 Task: Create a new folder in Outlook and move a sent email into it.
Action: Mouse moved to (110, 513)
Screenshot: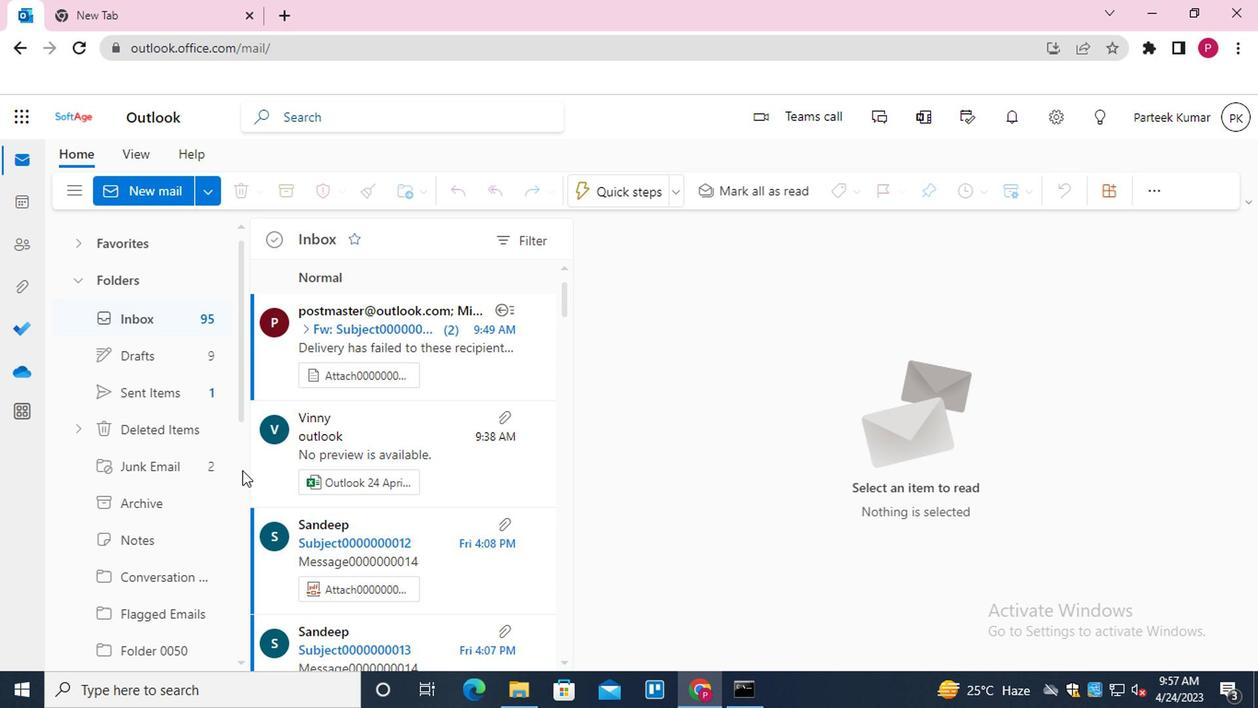 
Action: Mouse scrolled (110, 512) with delta (0, 0)
Screenshot: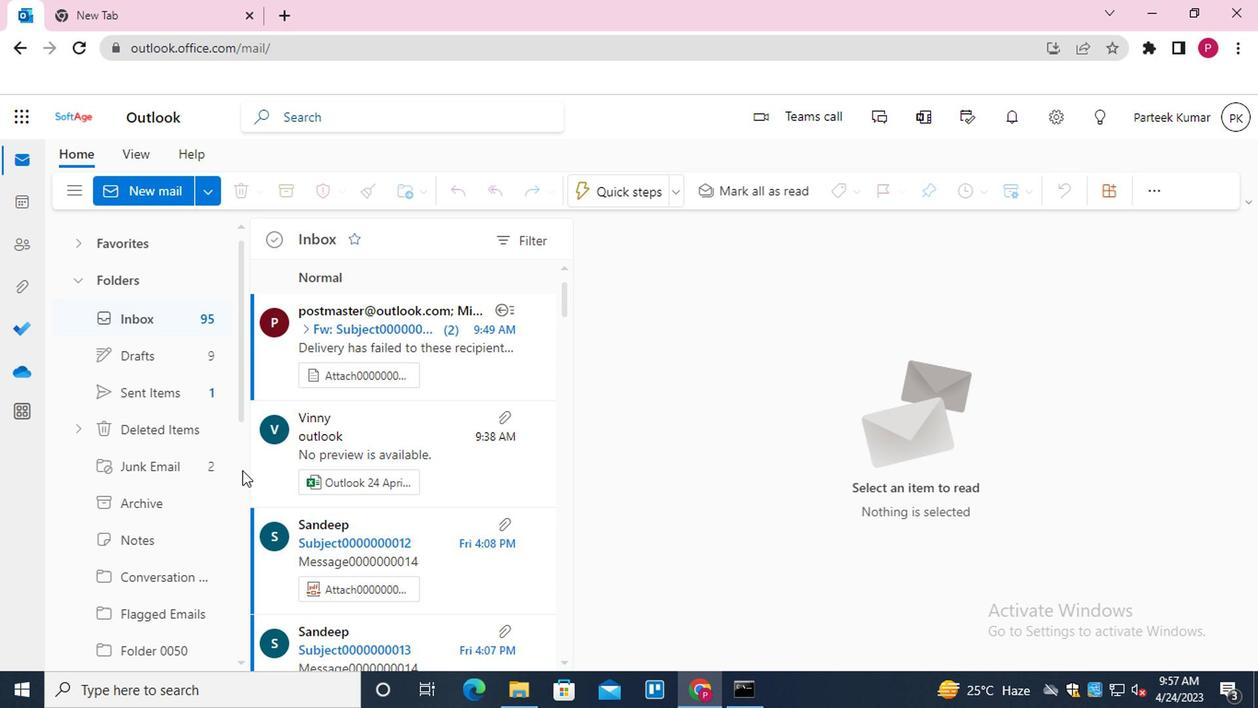
Action: Mouse moved to (125, 535)
Screenshot: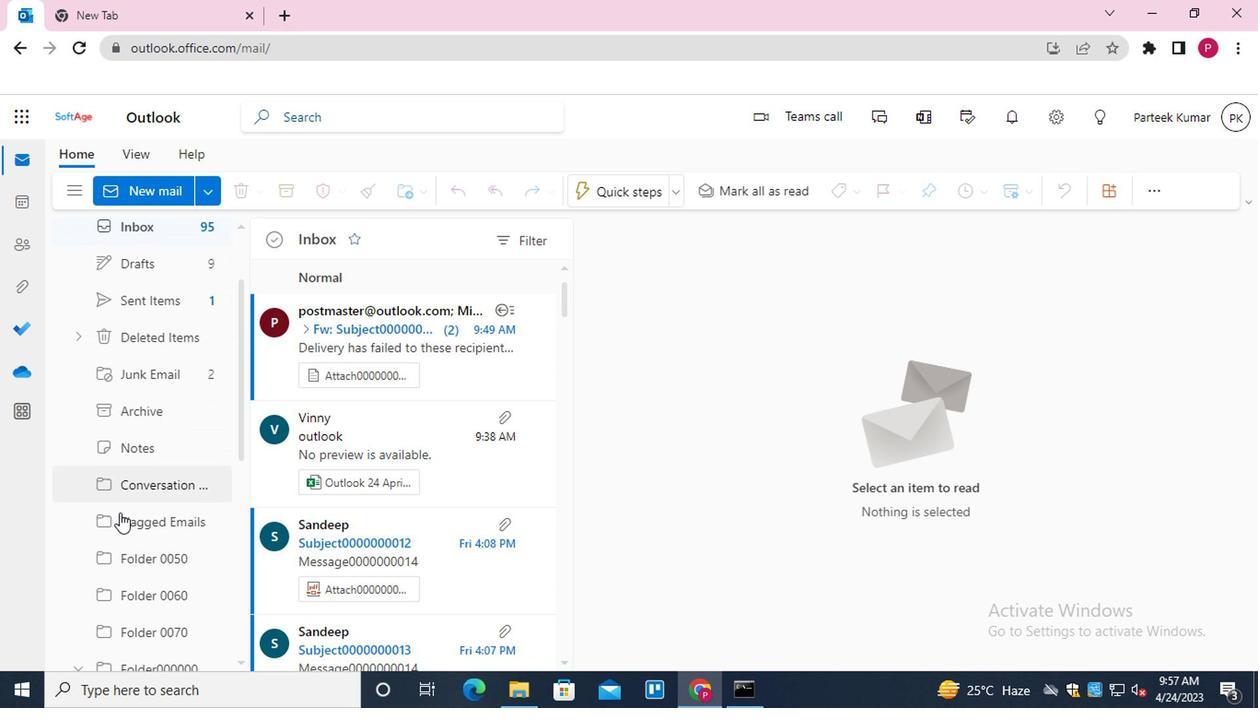 
Action: Mouse scrolled (125, 533) with delta (0, -1)
Screenshot: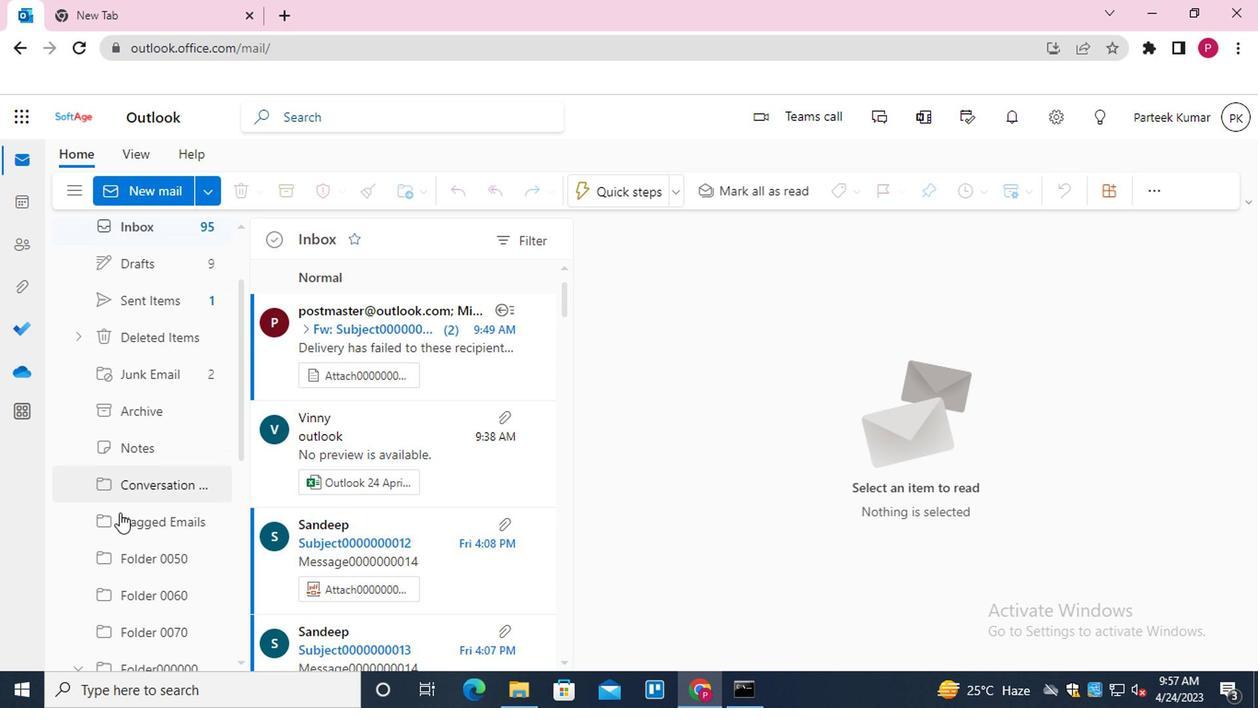 
Action: Mouse scrolled (125, 533) with delta (0, -1)
Screenshot: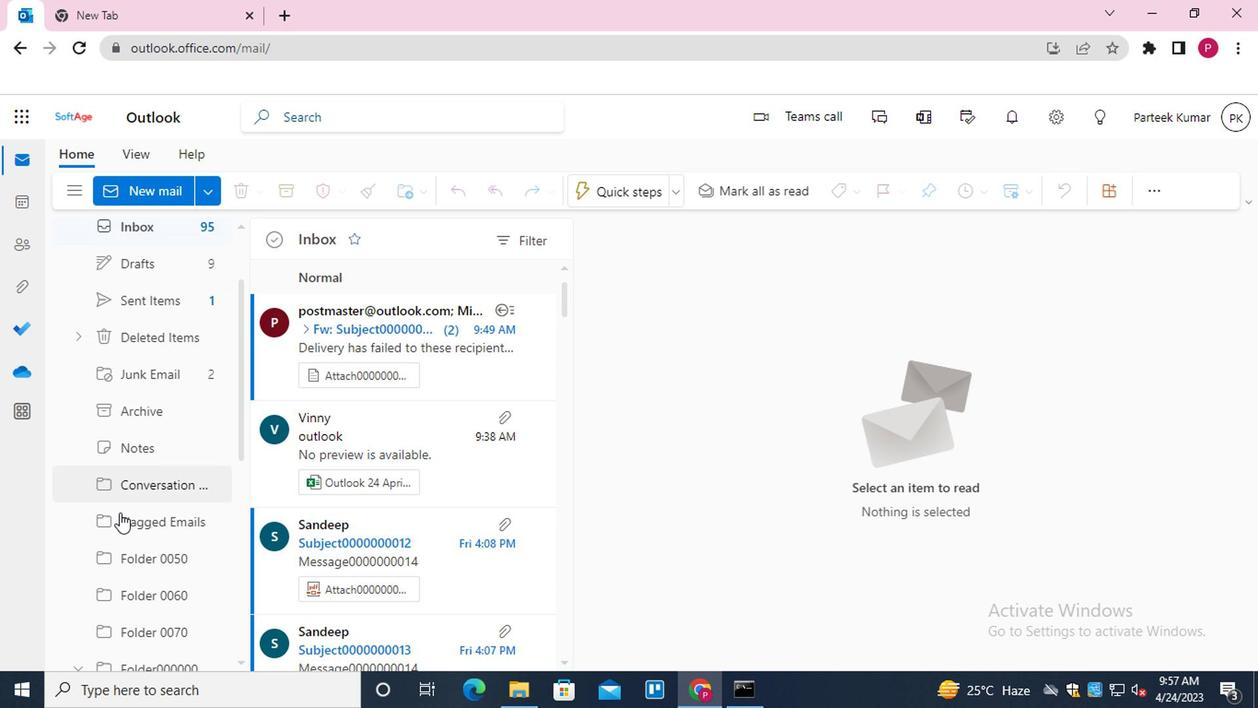
Action: Mouse scrolled (125, 533) with delta (0, -1)
Screenshot: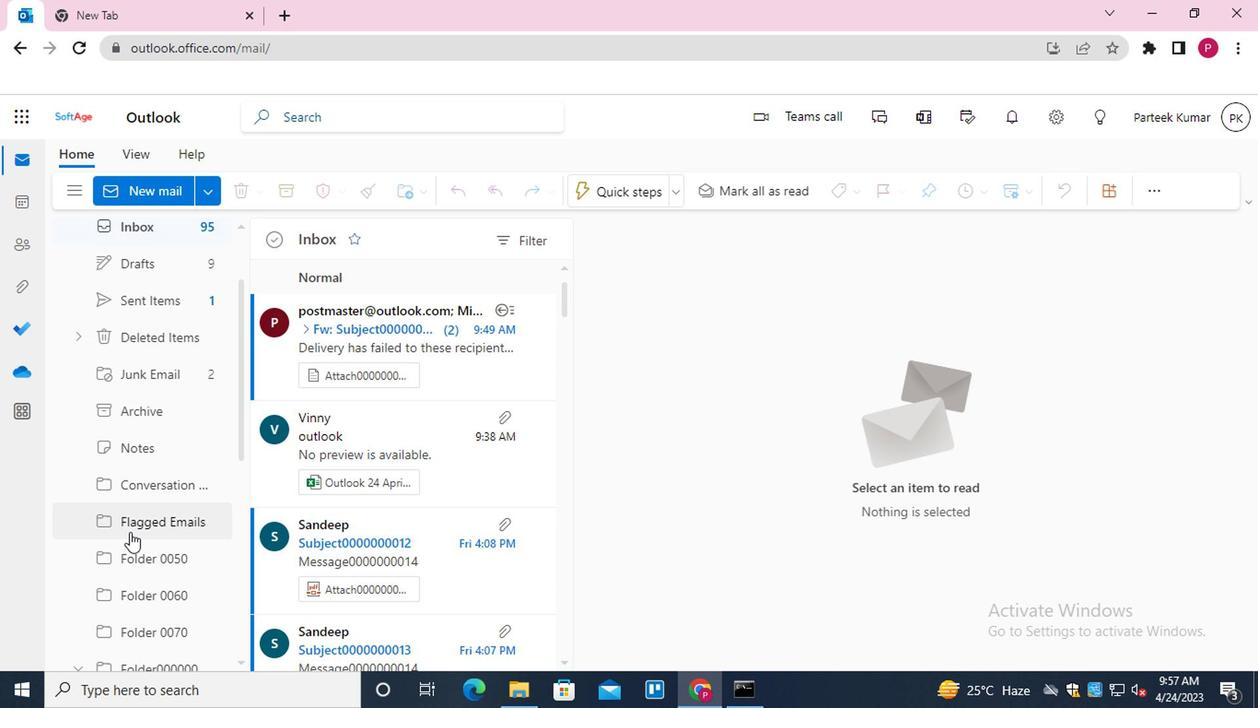 
Action: Mouse moved to (143, 544)
Screenshot: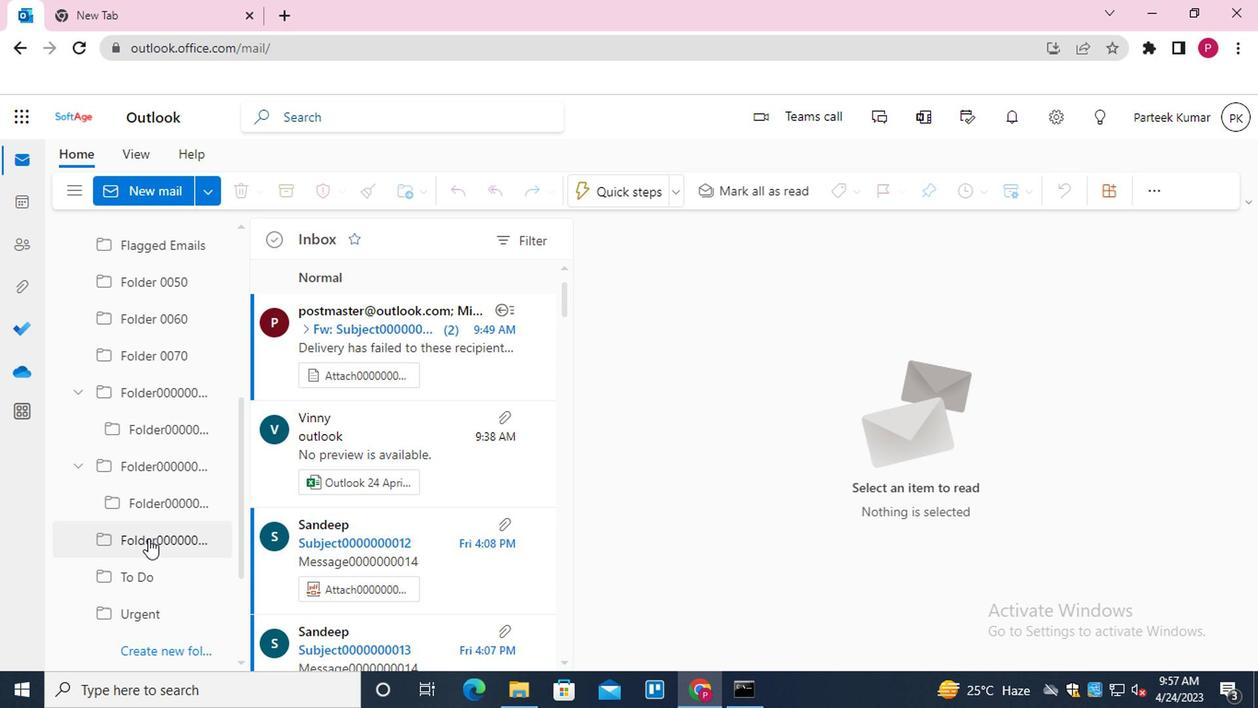 
Action: Mouse scrolled (143, 544) with delta (0, 0)
Screenshot: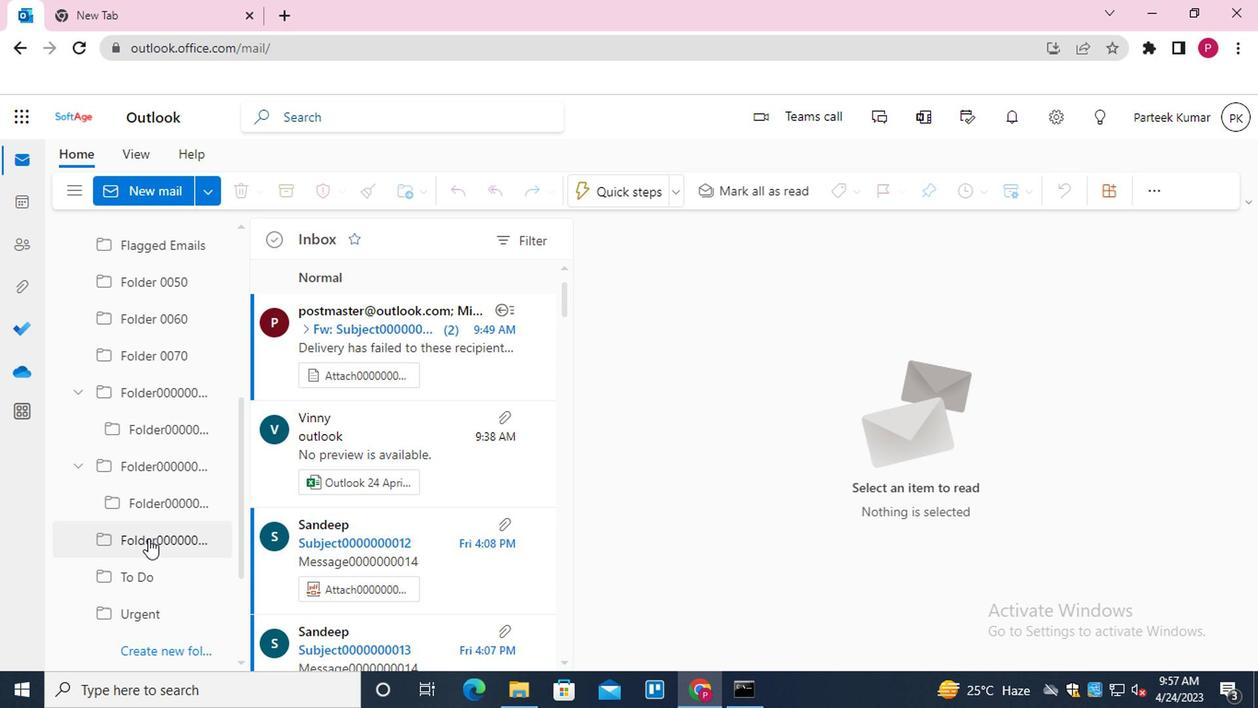 
Action: Mouse moved to (159, 454)
Screenshot: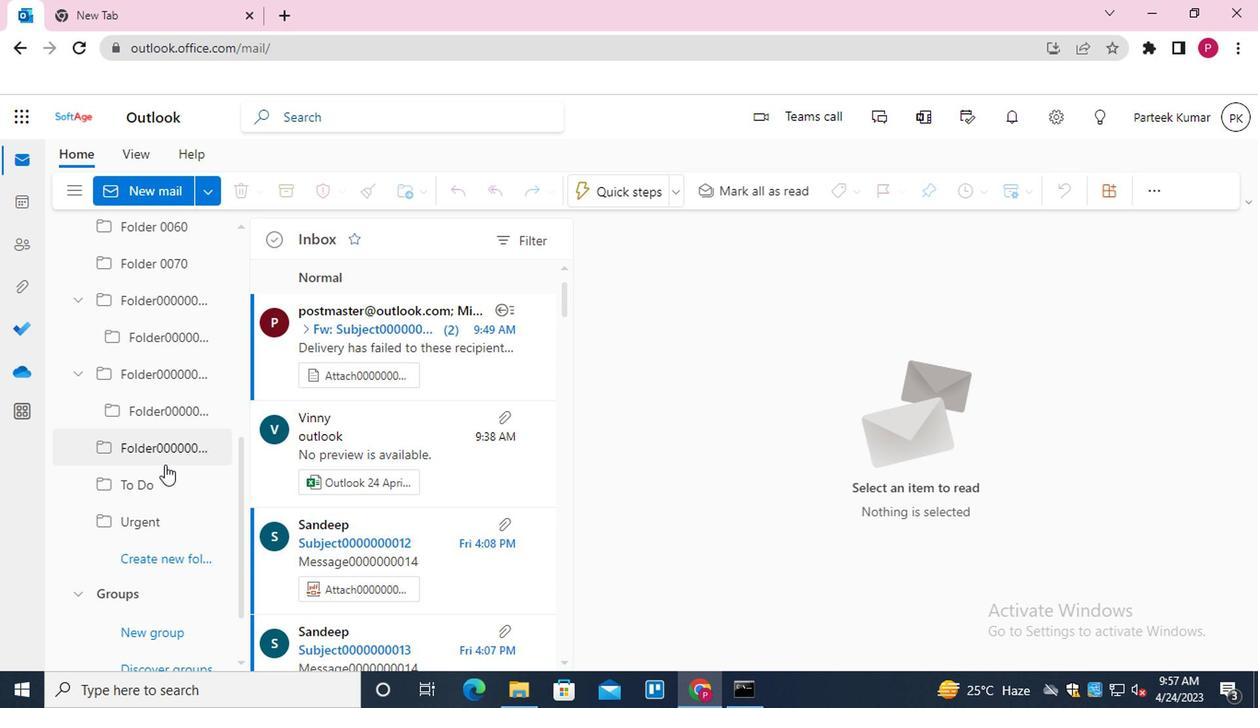 
Action: Mouse pressed right at (159, 454)
Screenshot: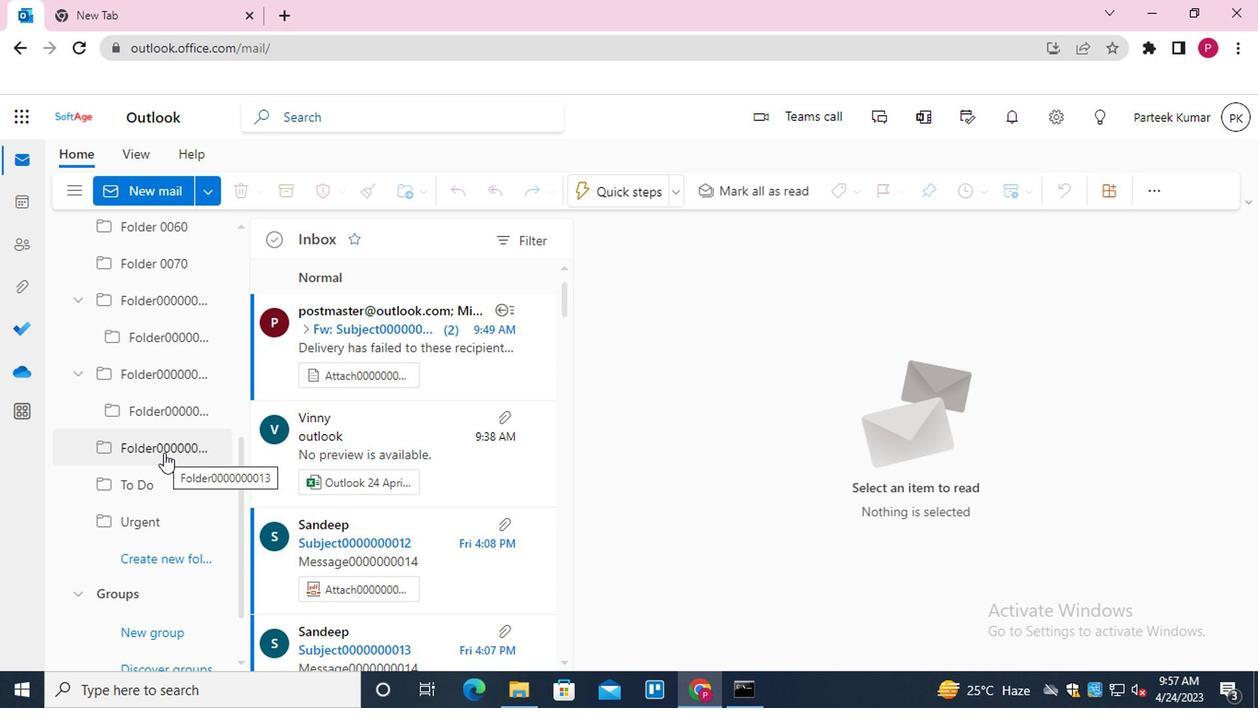 
Action: Mouse moved to (260, 138)
Screenshot: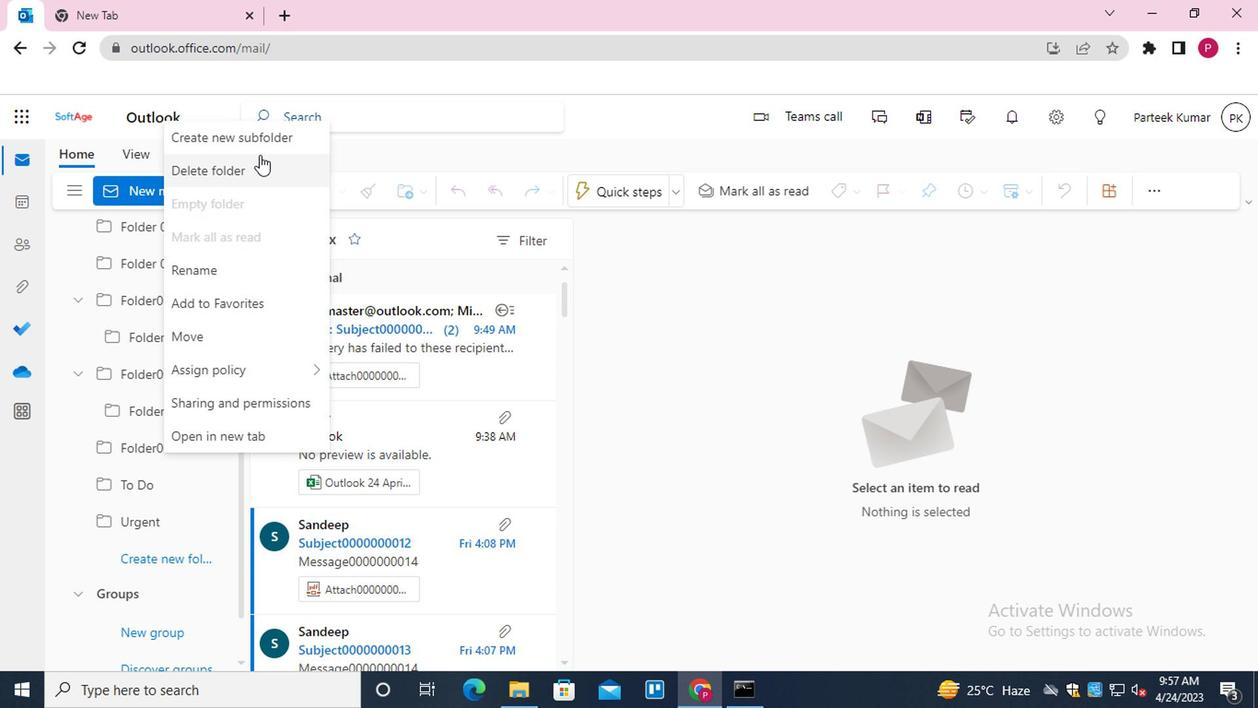 
Action: Mouse pressed left at (260, 138)
Screenshot: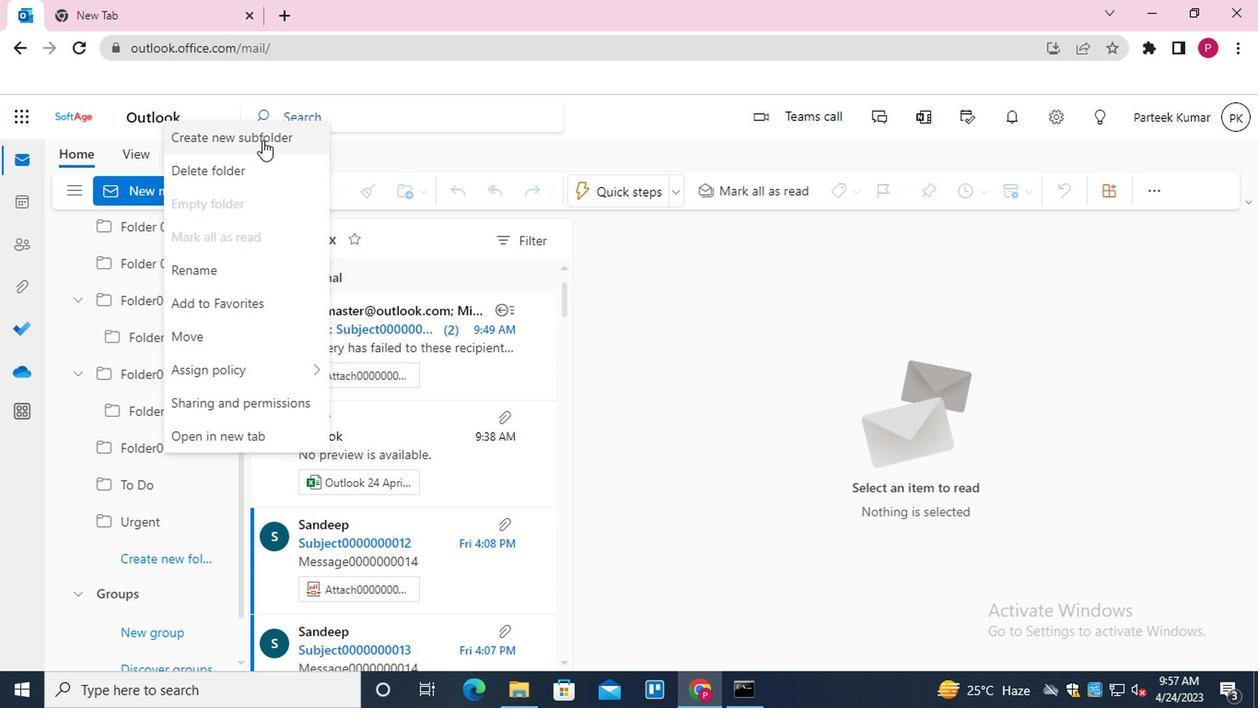 
Action: Mouse moved to (245, 337)
Screenshot: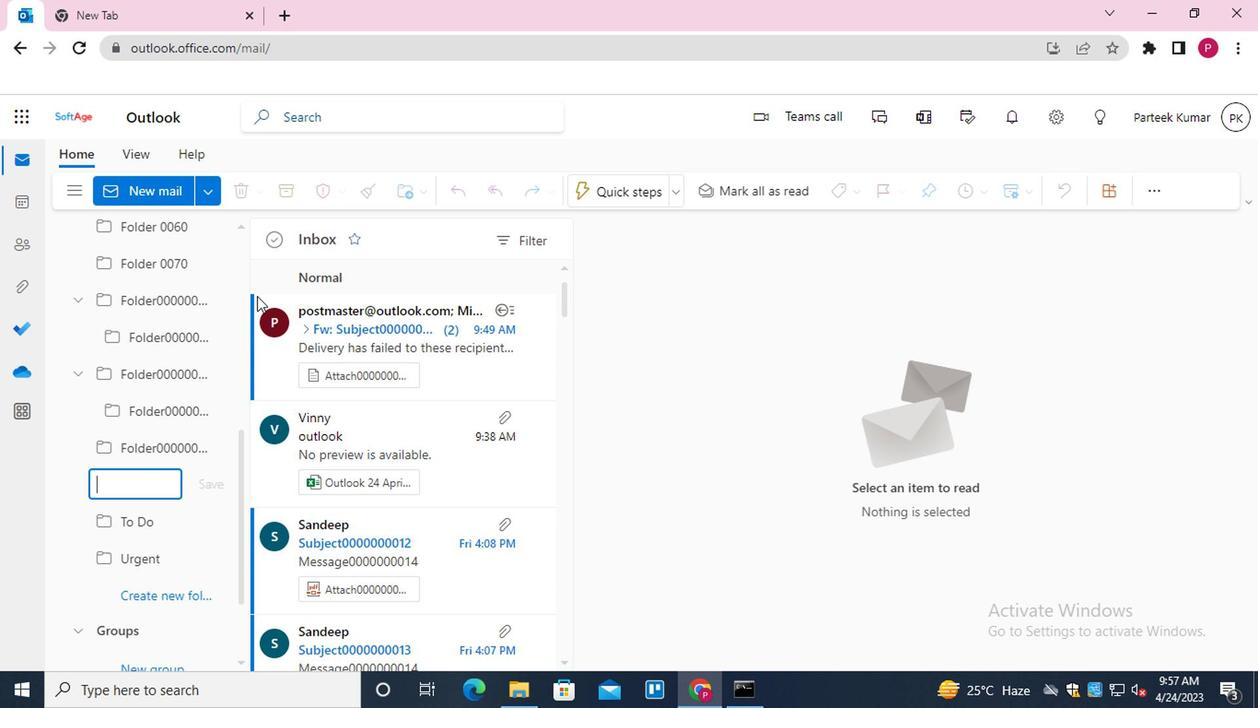 
Action: Key pressed <Key.shift><Key.shift><Key.shift><Key.shift><Key.shift><Key.shift><Key.shift>FOLDER0000000016
Screenshot: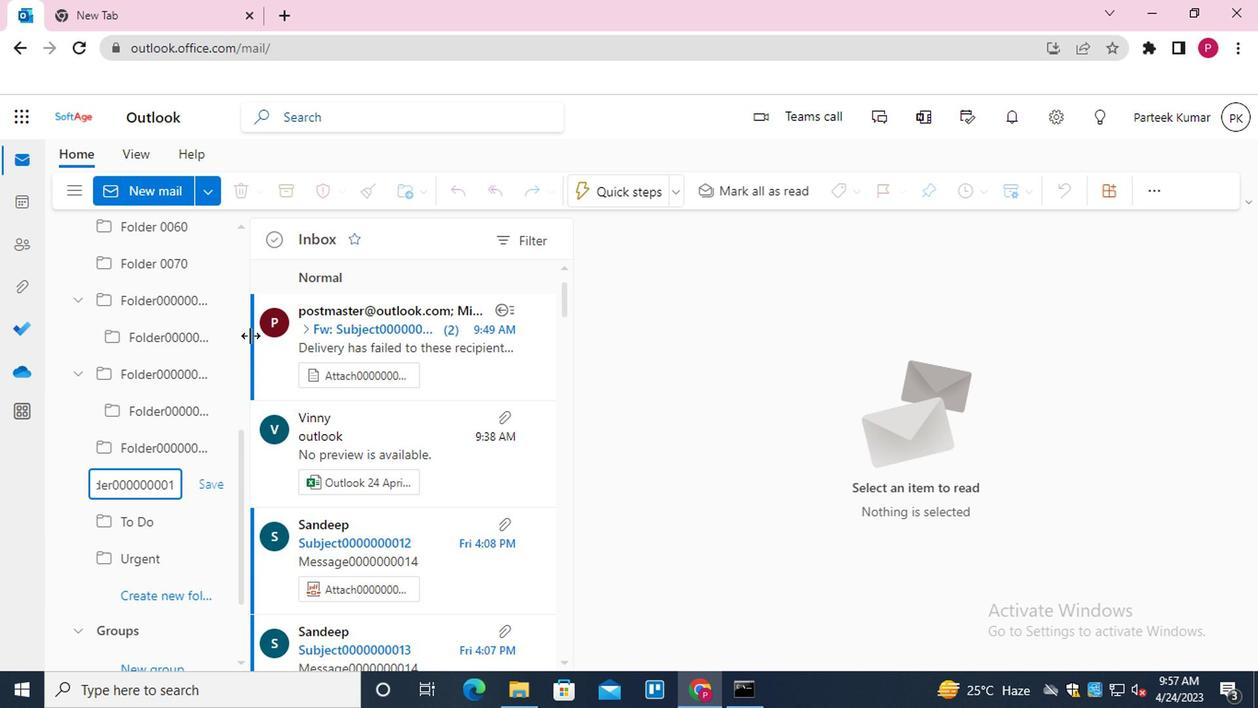 
Action: Mouse moved to (198, 481)
Screenshot: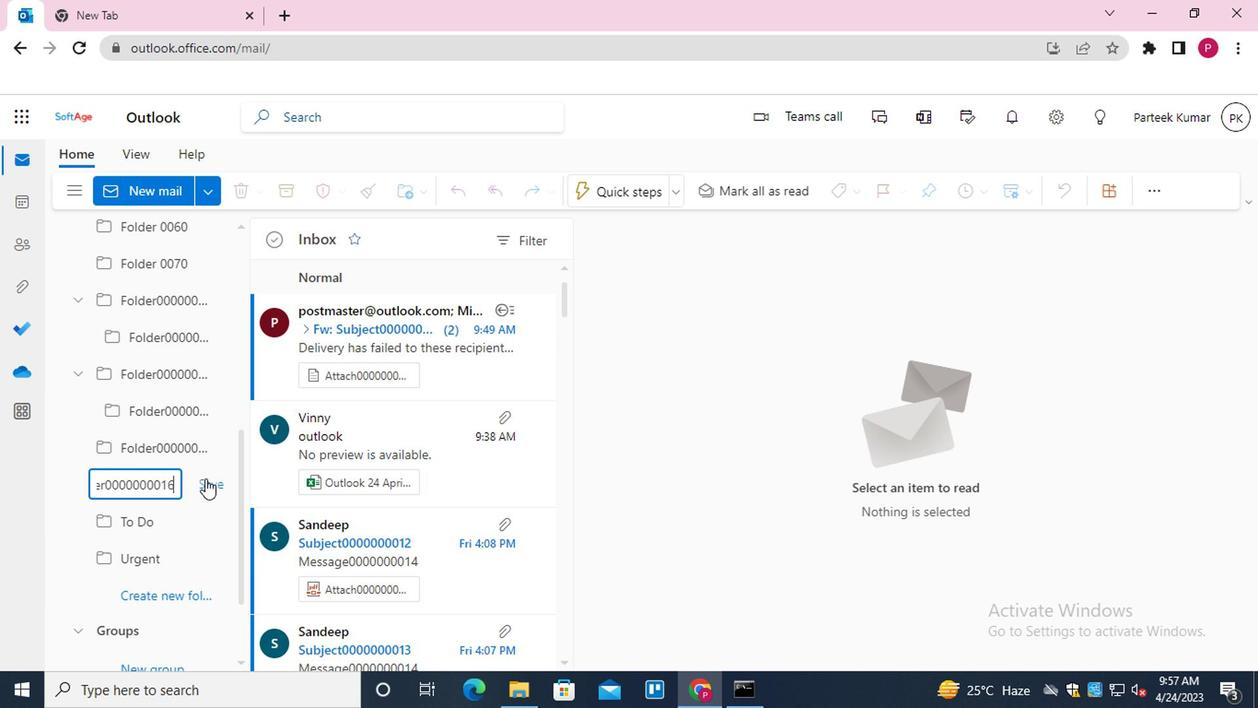 
Action: Mouse pressed left at (198, 481)
Screenshot: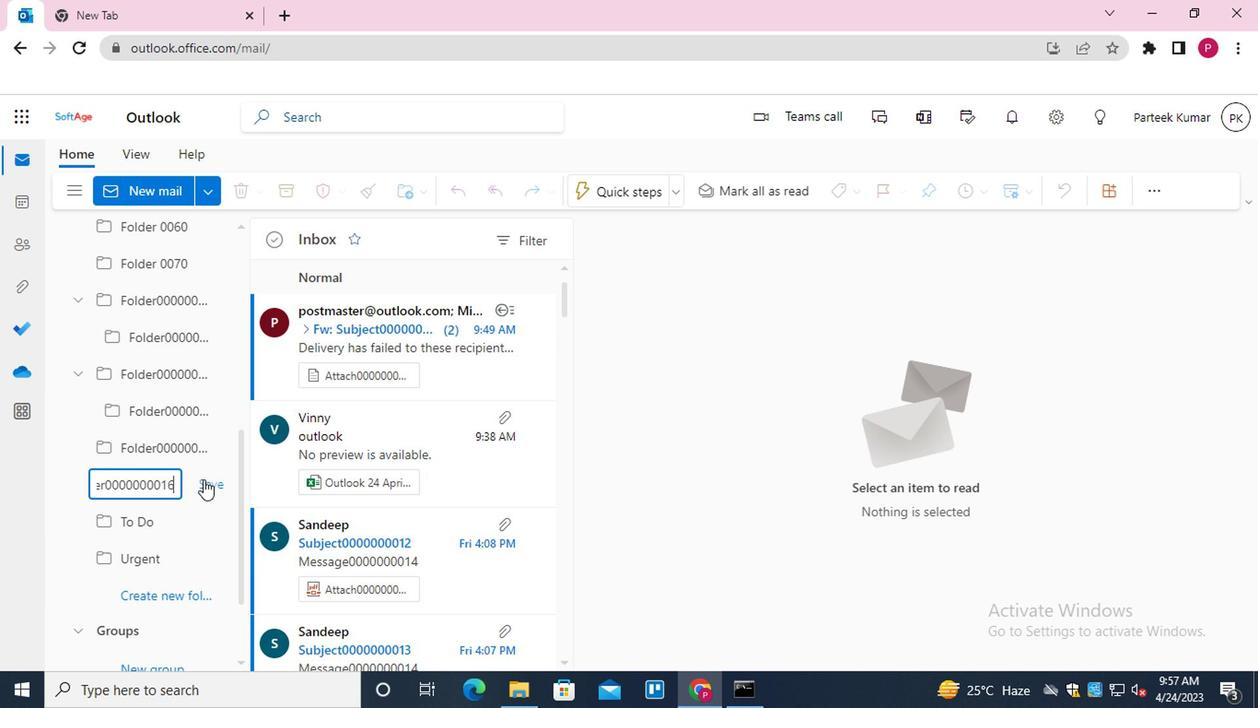 
Action: Mouse moved to (169, 399)
Screenshot: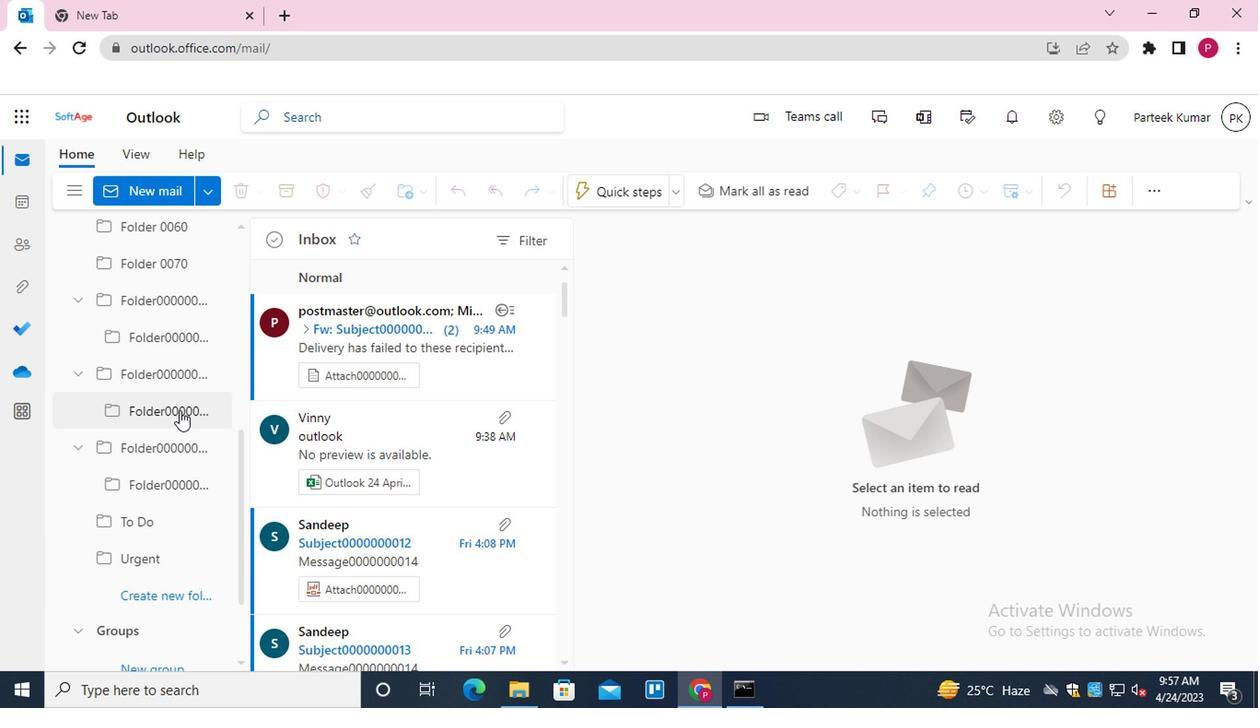 
Action: Mouse scrolled (169, 399) with delta (0, 0)
Screenshot: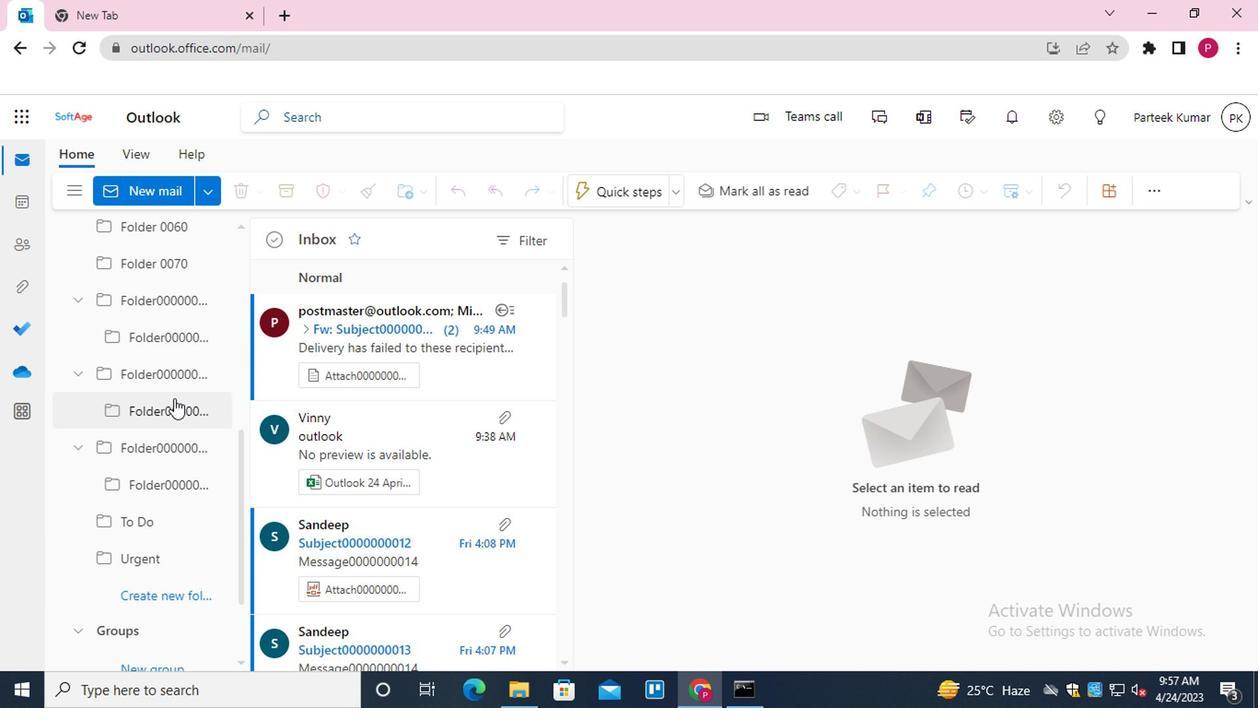 
Action: Mouse scrolled (169, 399) with delta (0, 0)
Screenshot: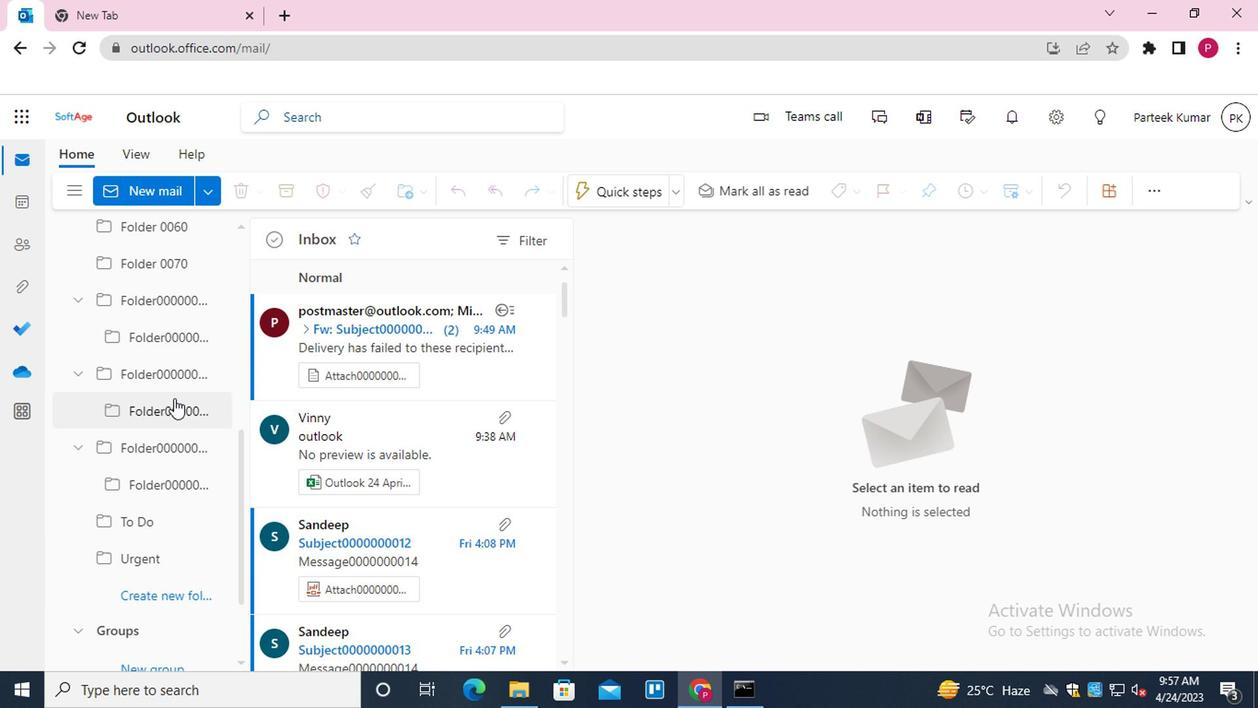 
Action: Mouse scrolled (169, 399) with delta (0, 0)
Screenshot: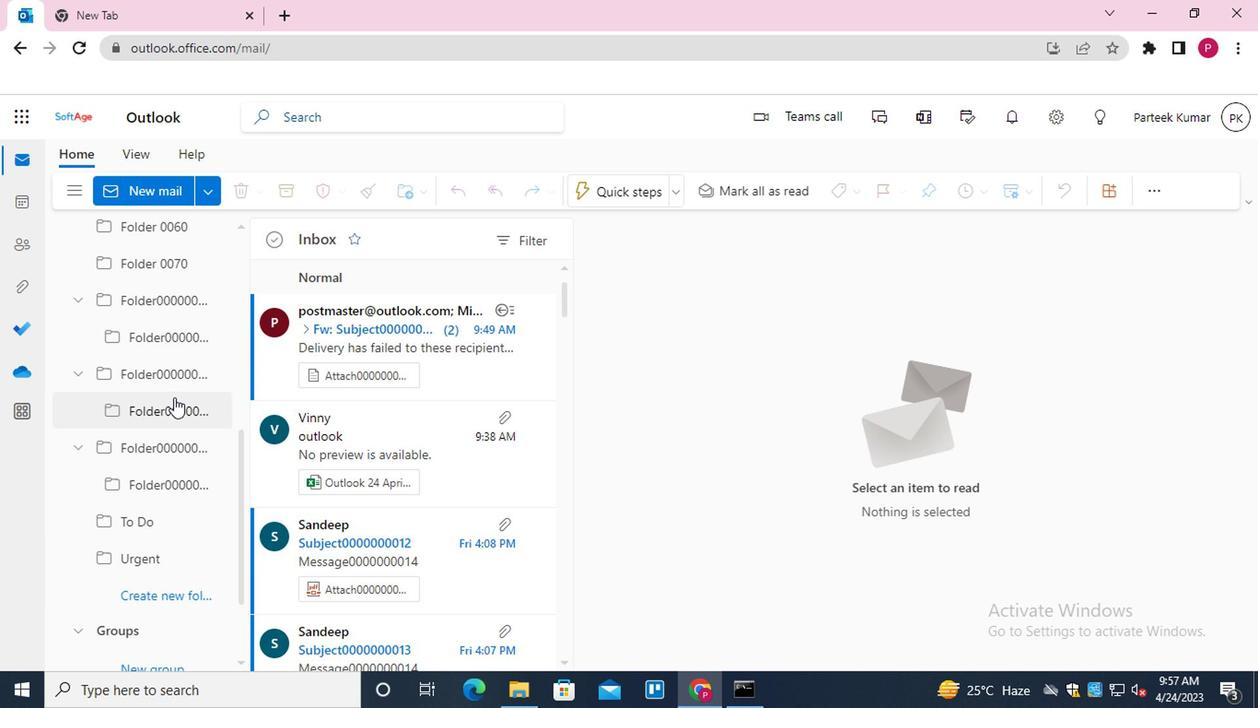 
Action: Mouse scrolled (169, 399) with delta (0, 0)
Screenshot: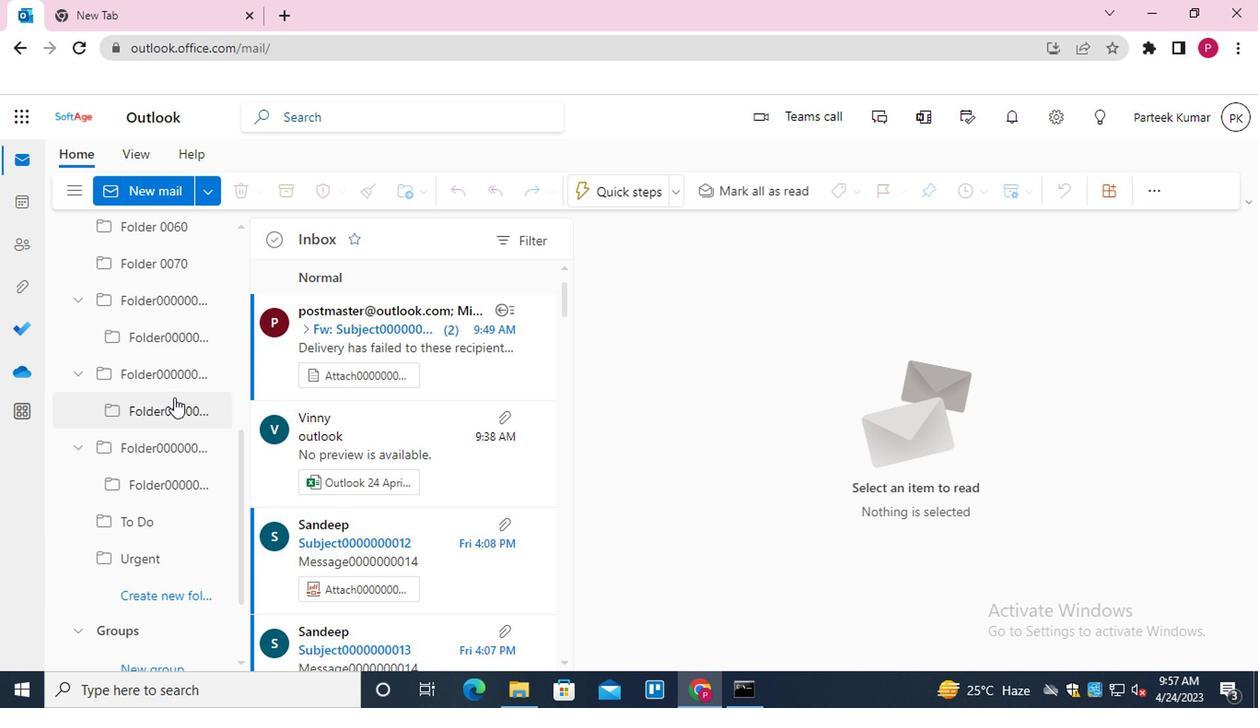 
Action: Mouse scrolled (169, 399) with delta (0, 0)
Screenshot: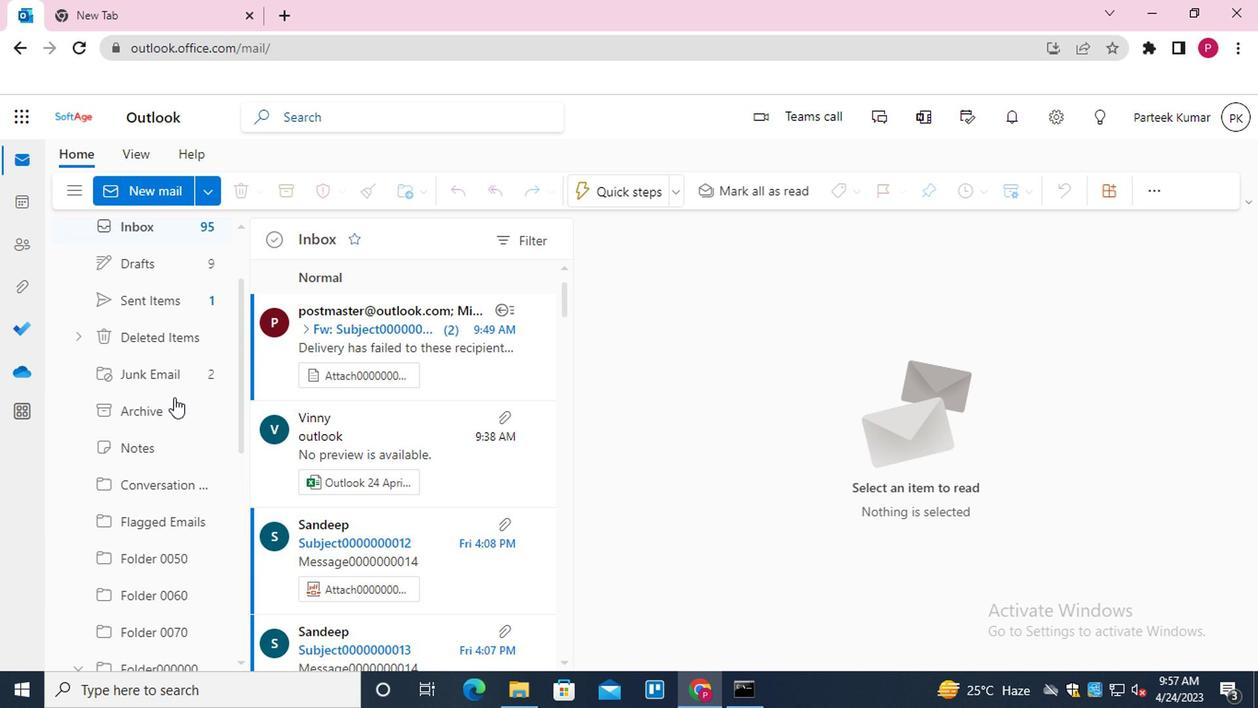 
Action: Mouse scrolled (169, 399) with delta (0, 0)
Screenshot: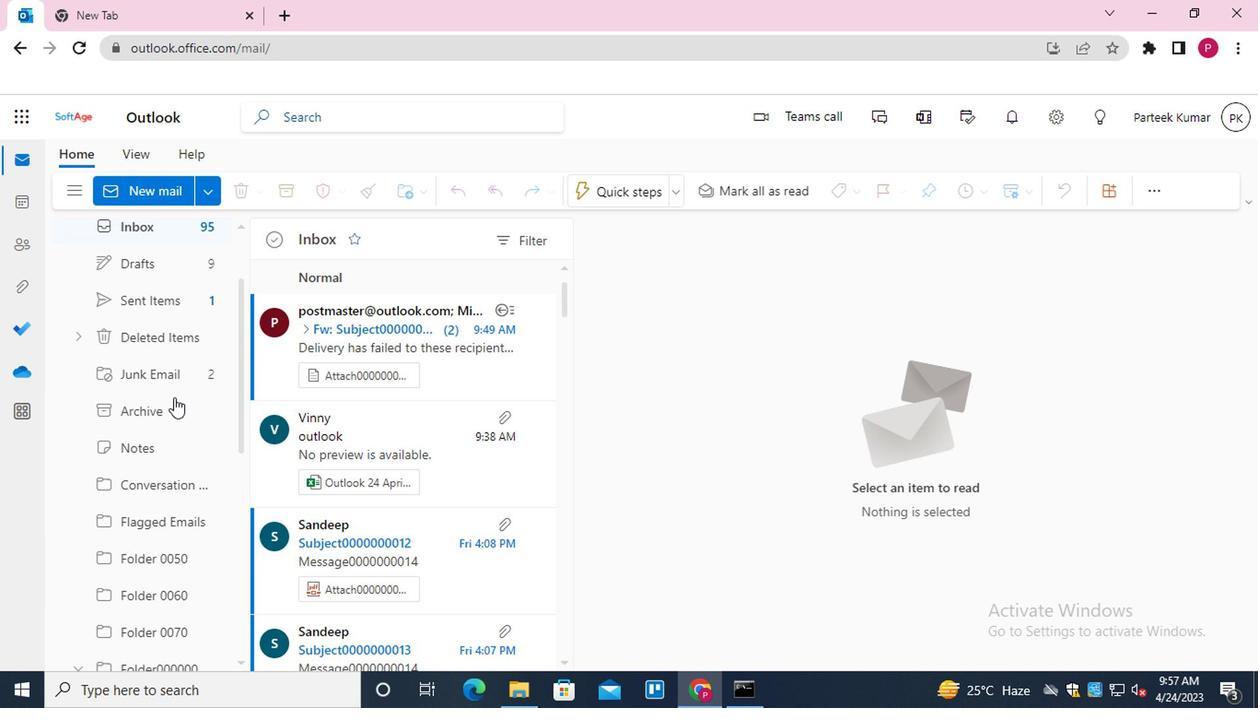 
Action: Mouse scrolled (169, 399) with delta (0, 0)
Screenshot: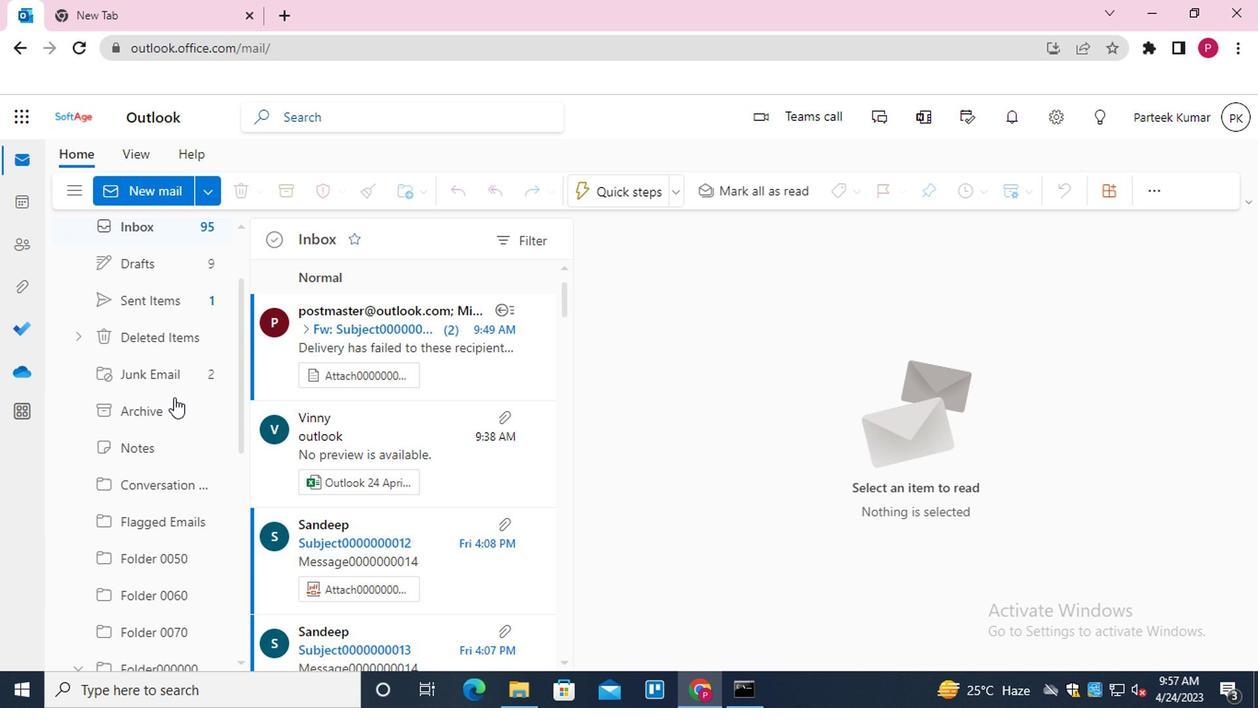 
Action: Mouse moved to (149, 325)
Screenshot: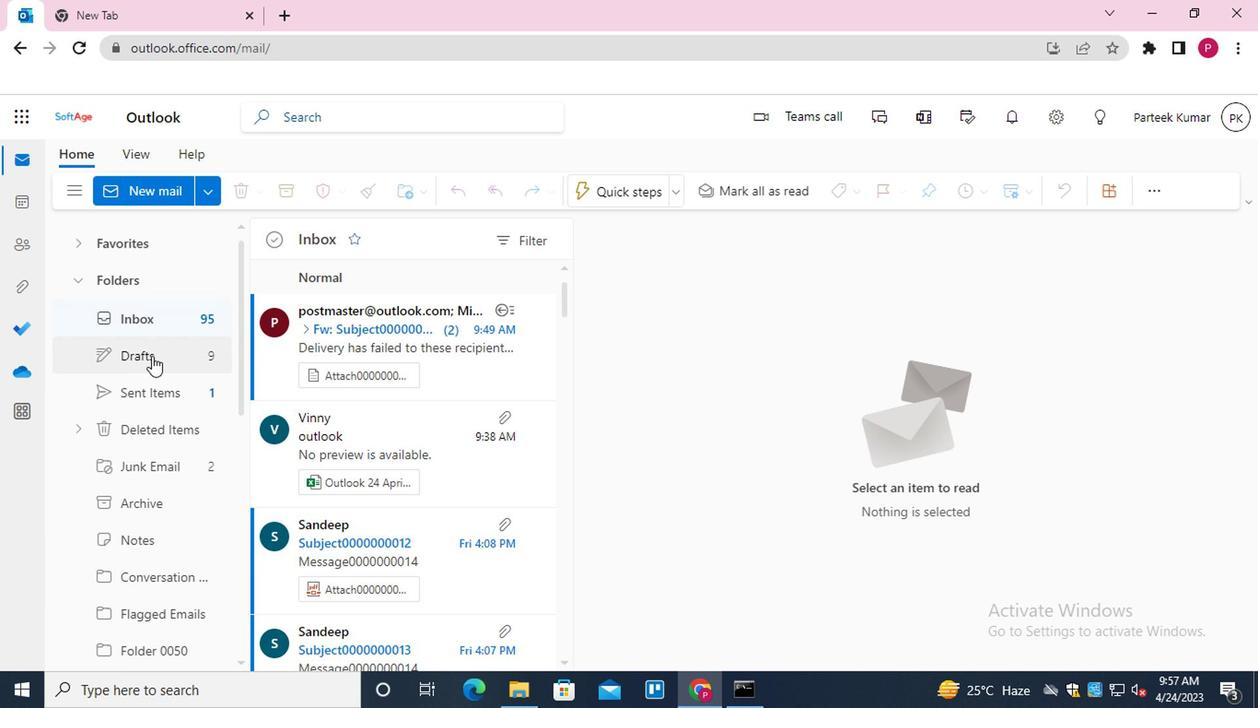 
Action: Mouse pressed right at (149, 325)
Screenshot: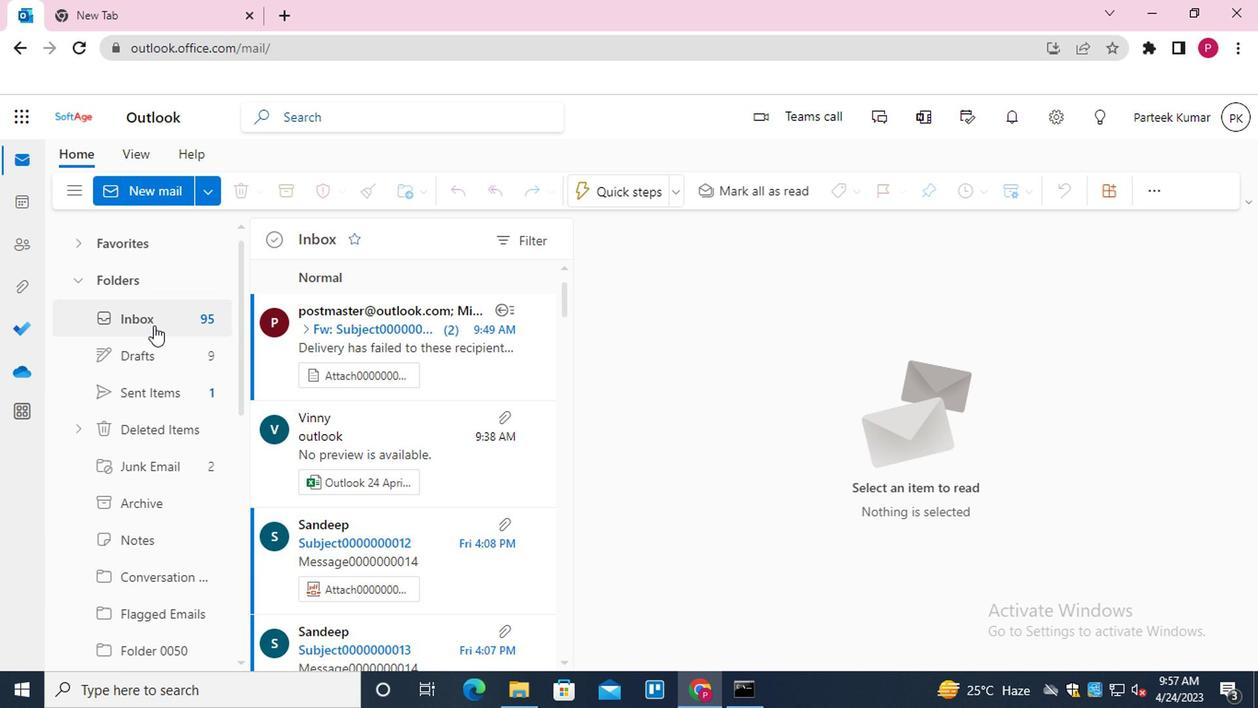 
Action: Mouse moved to (210, 344)
Screenshot: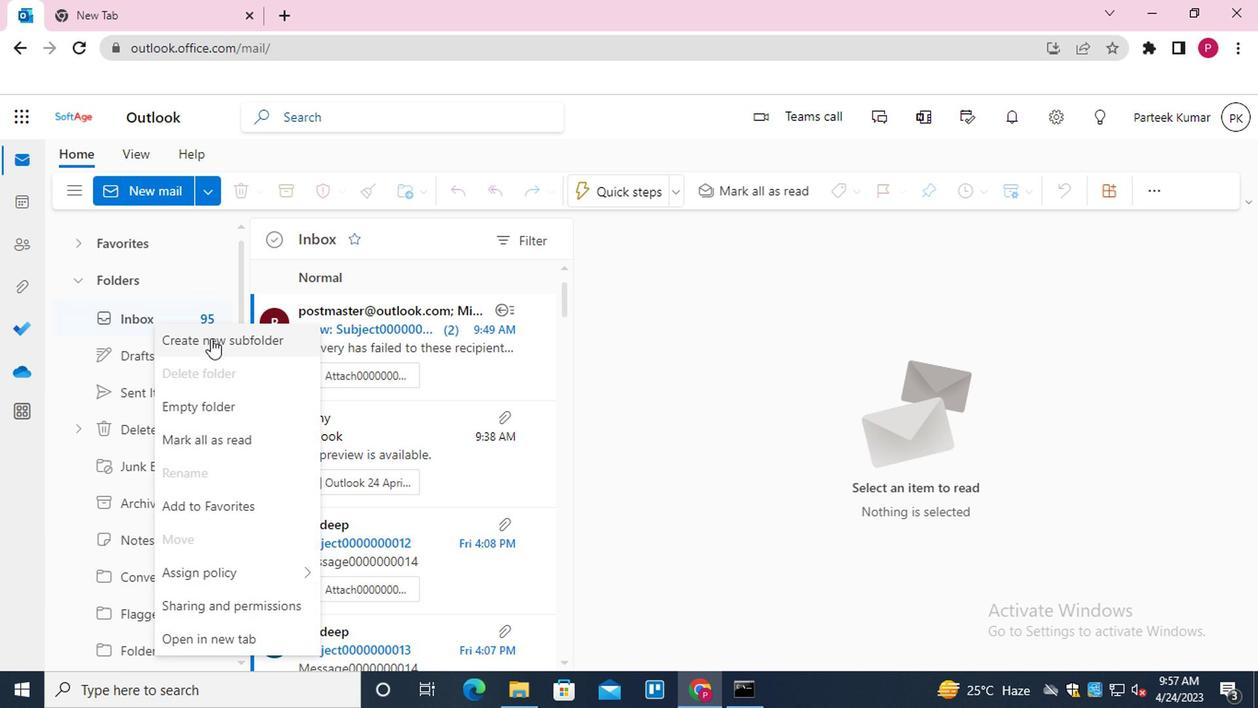 
Action: Mouse pressed left at (210, 344)
Screenshot: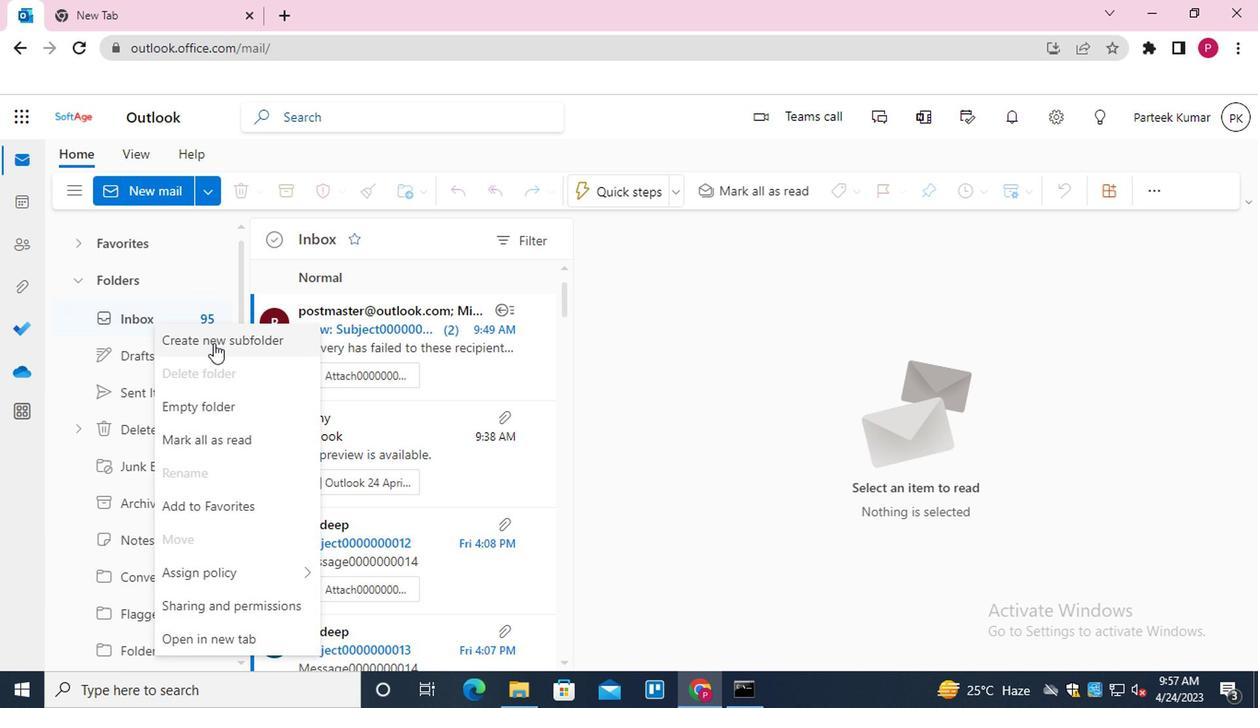
Action: Key pressed <Key.shift><Key.shift><Key.shift><Key.shift><Key.shift>FOLDER0000000017
Screenshot: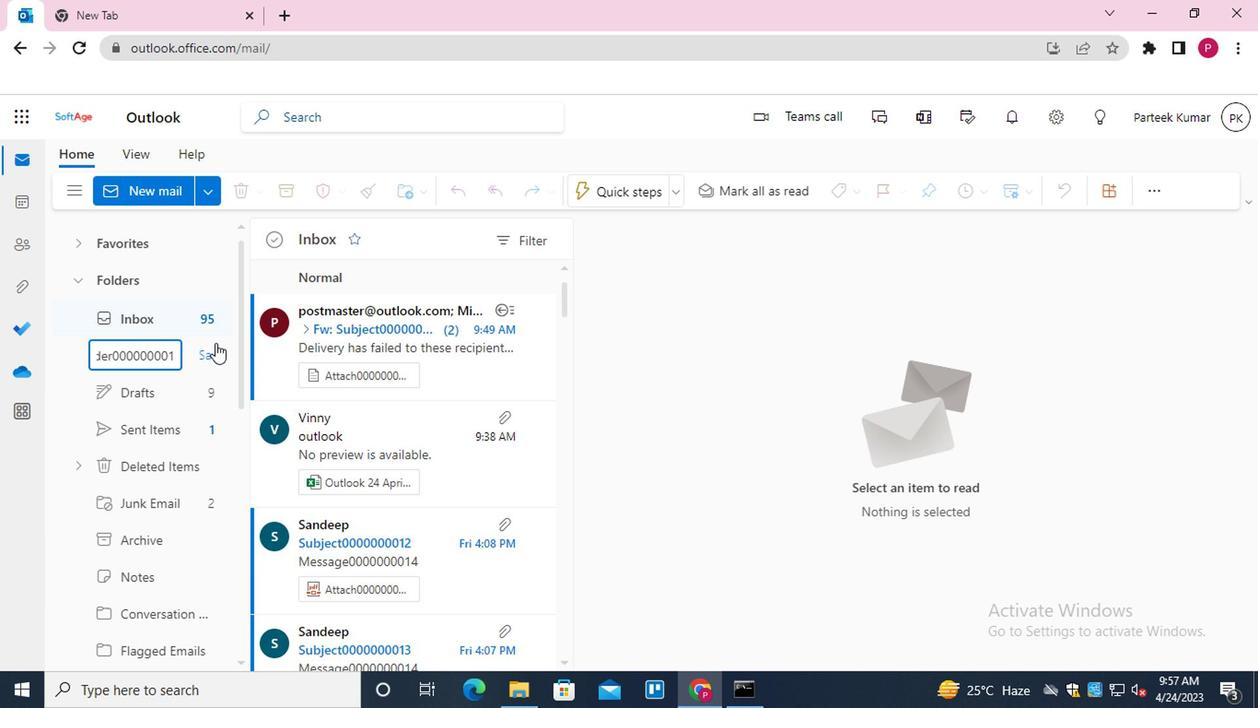 
Action: Mouse moved to (201, 359)
Screenshot: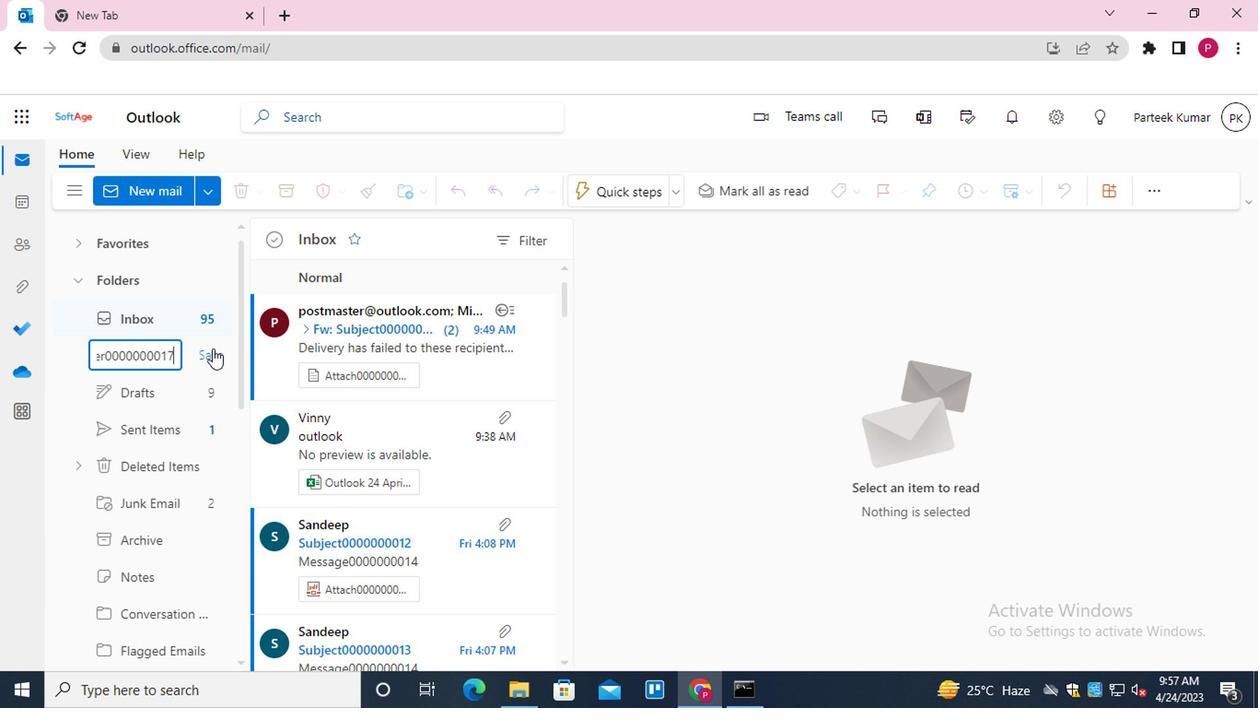 
Action: Mouse pressed left at (201, 359)
Screenshot: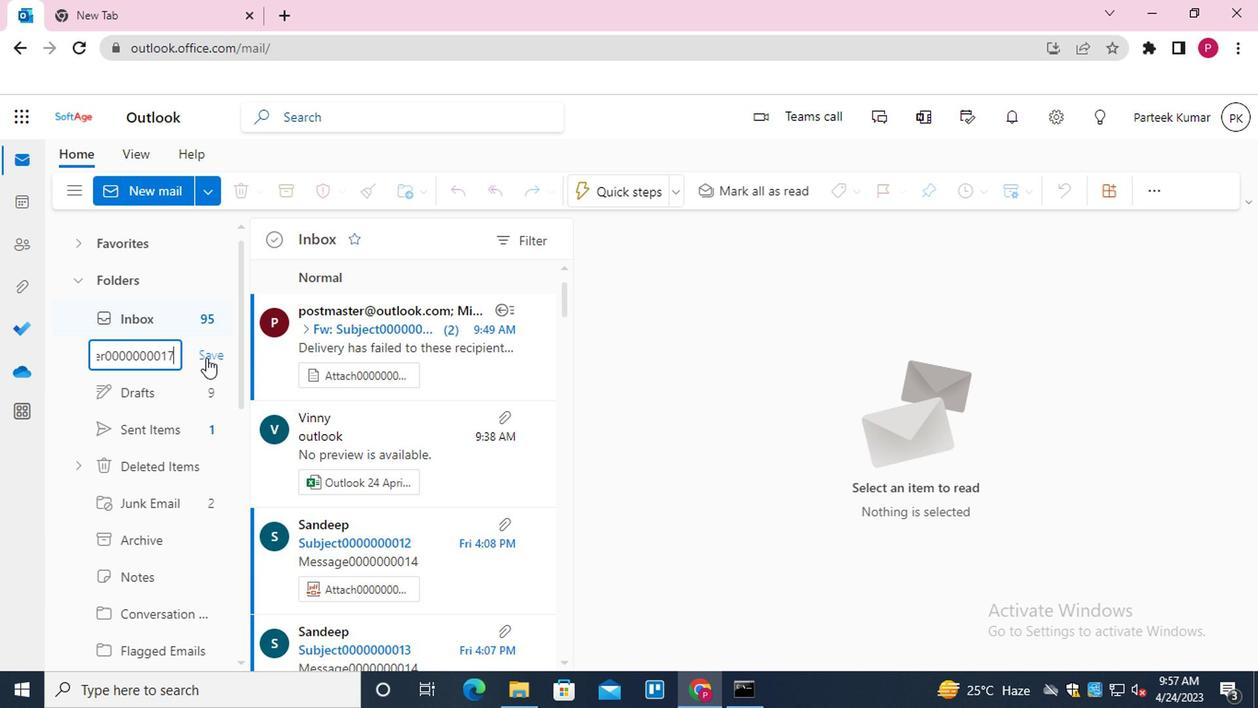 
Action: Mouse moved to (153, 435)
Screenshot: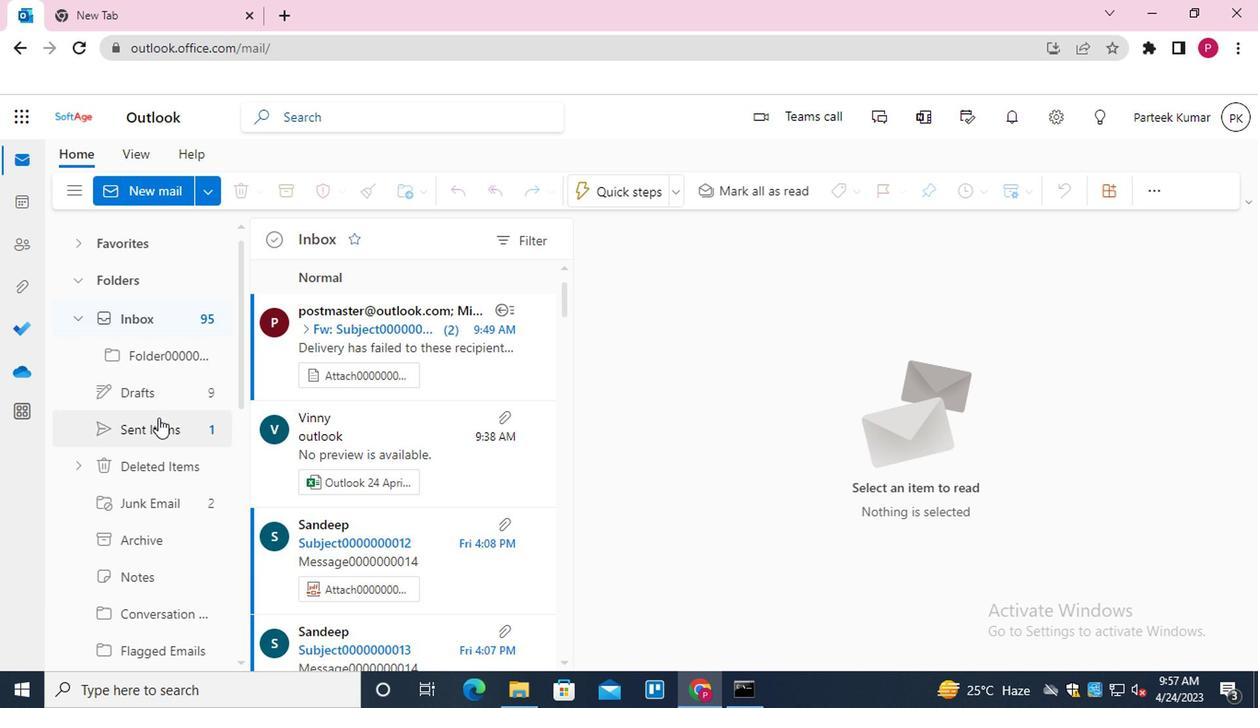 
Action: Mouse pressed right at (153, 435)
Screenshot: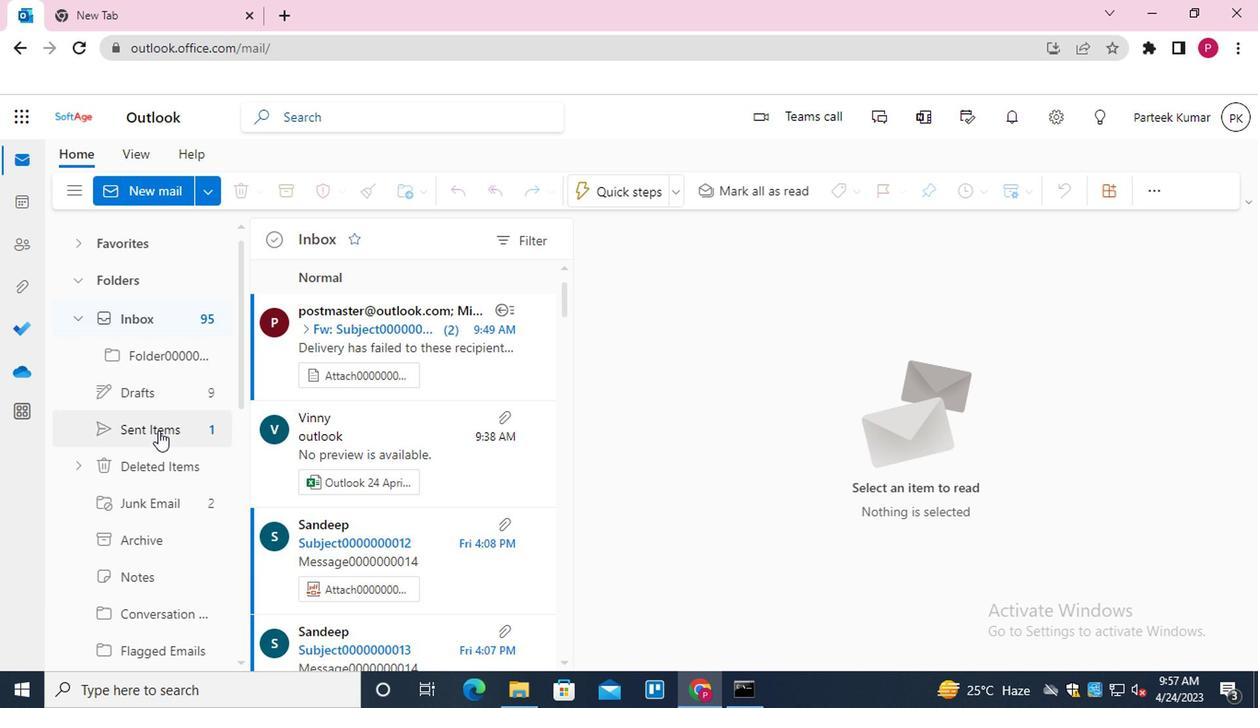 
Action: Mouse moved to (204, 345)
Screenshot: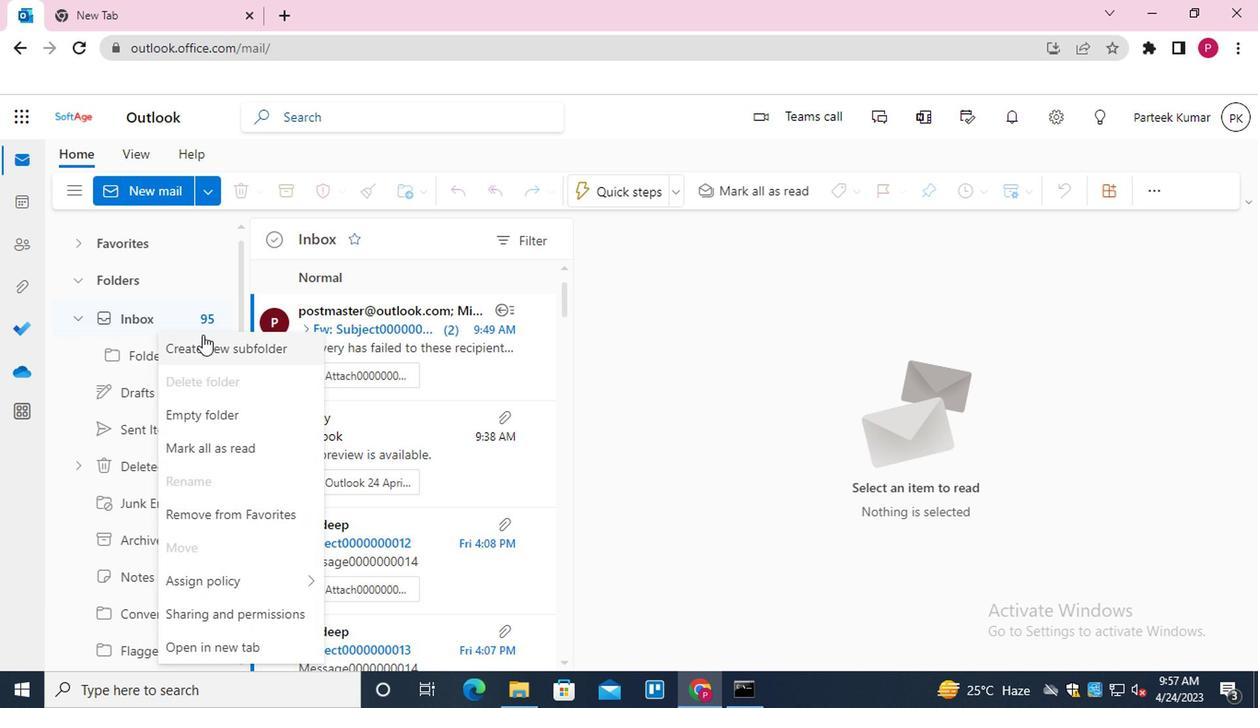
Action: Mouse pressed left at (204, 345)
Screenshot: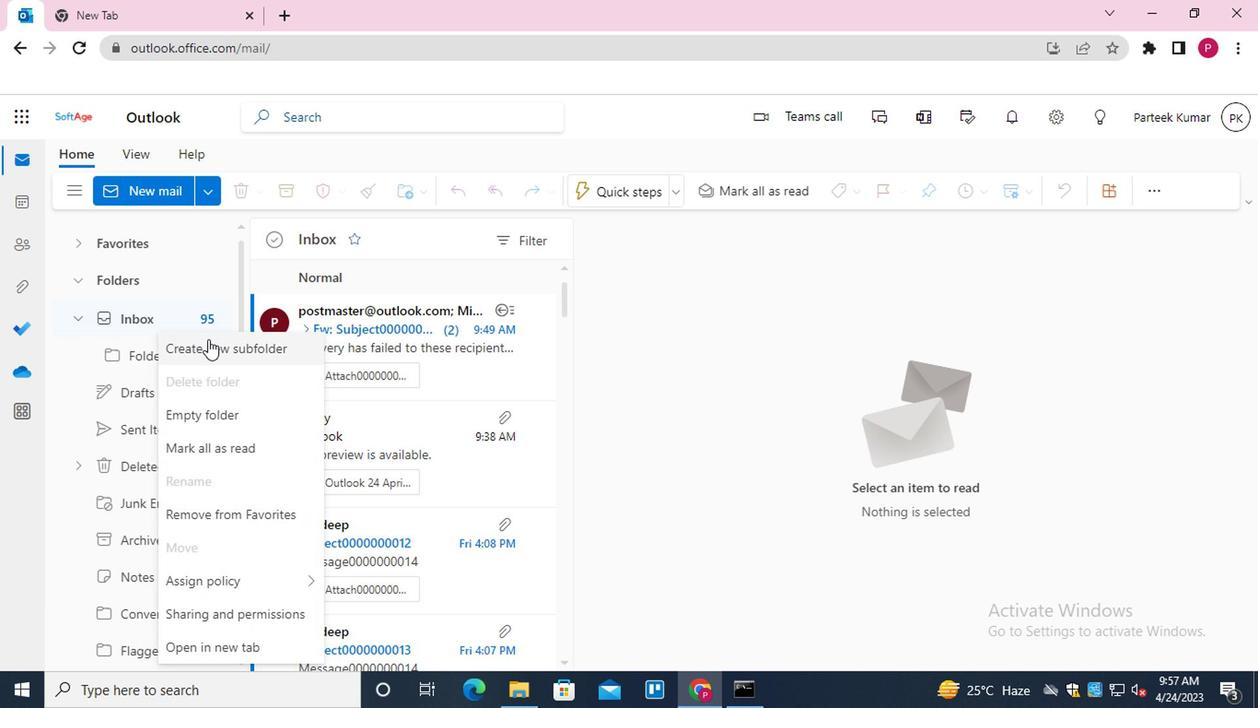 
Action: Key pressed <Key.shift>FOLDER0000000018
Screenshot: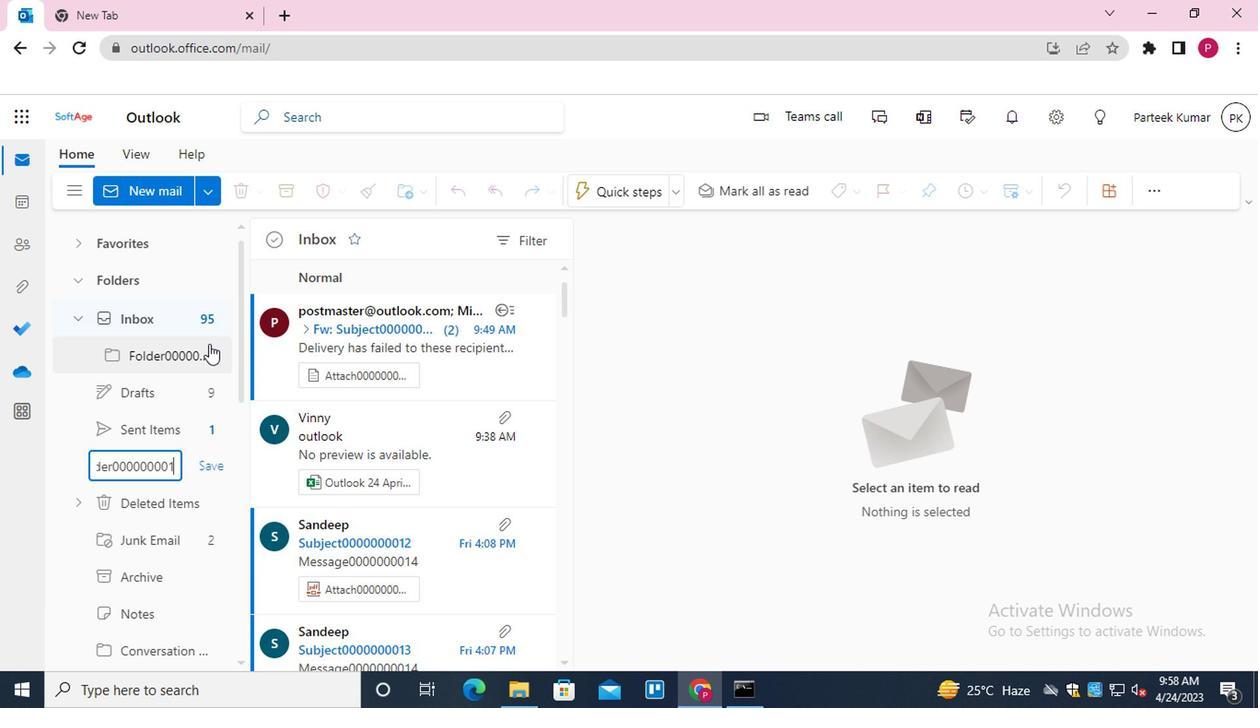 
Action: Mouse moved to (202, 463)
Screenshot: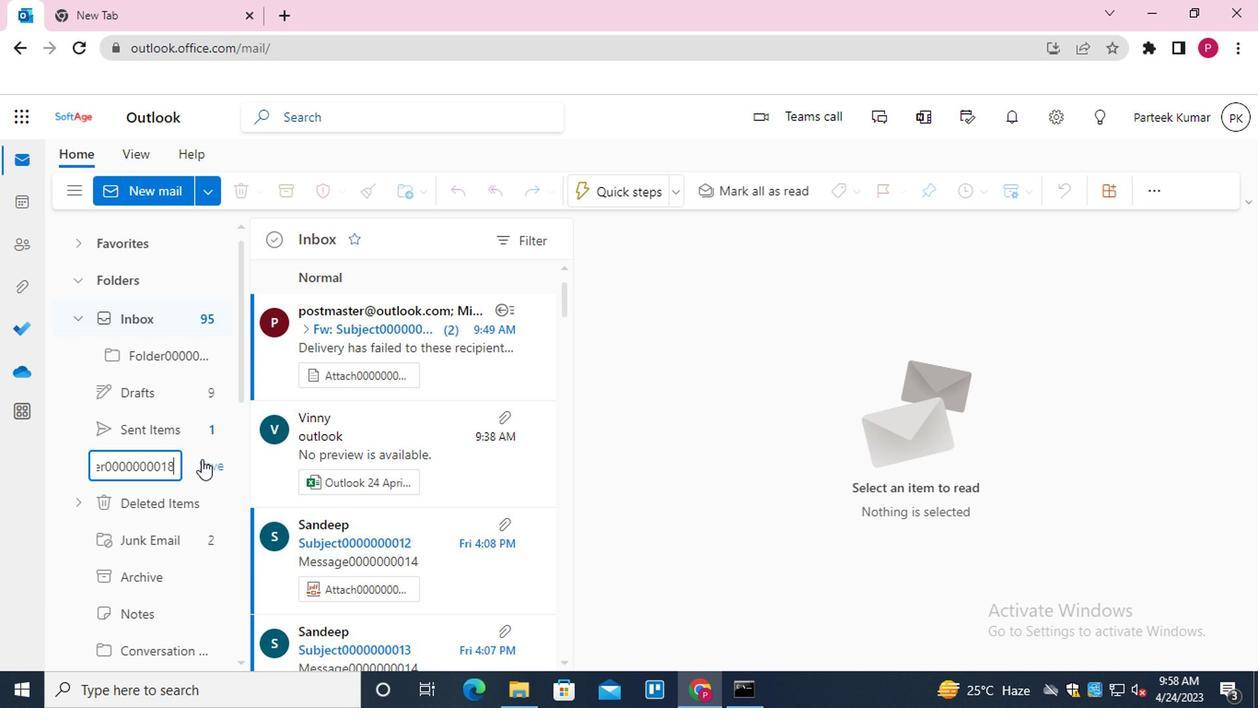 
Action: Mouse pressed left at (202, 463)
Screenshot: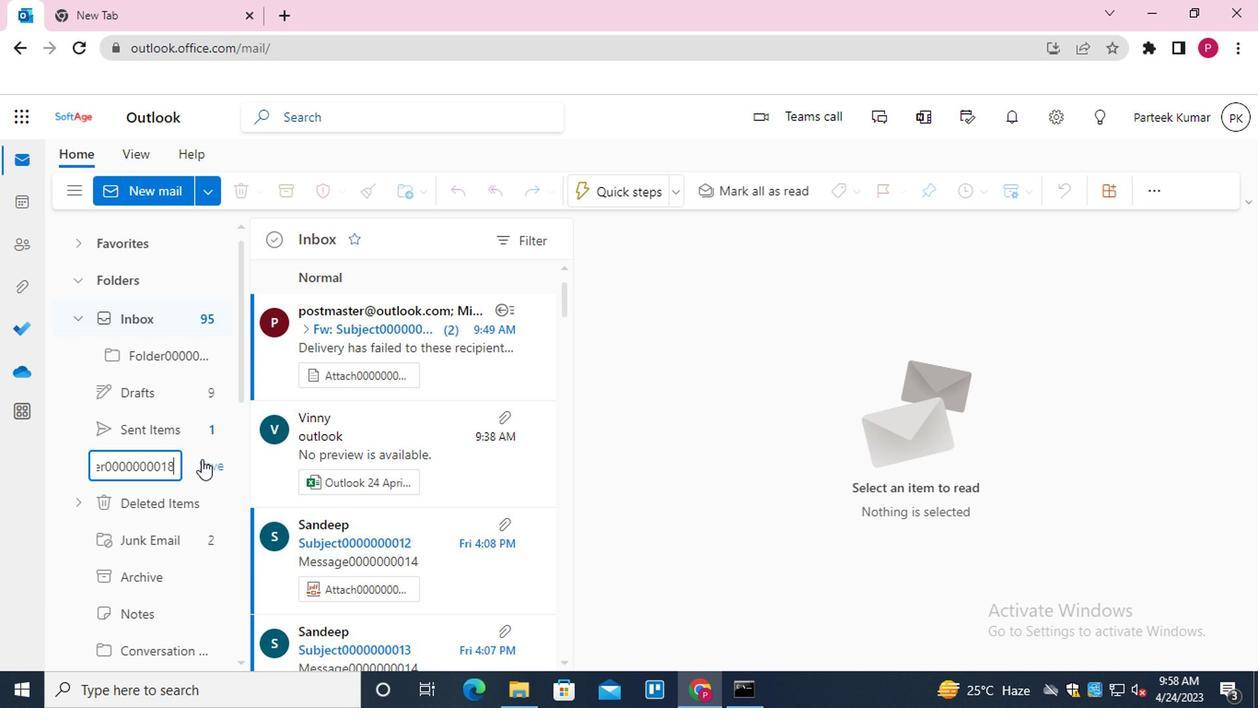 
Action: Mouse moved to (161, 432)
Screenshot: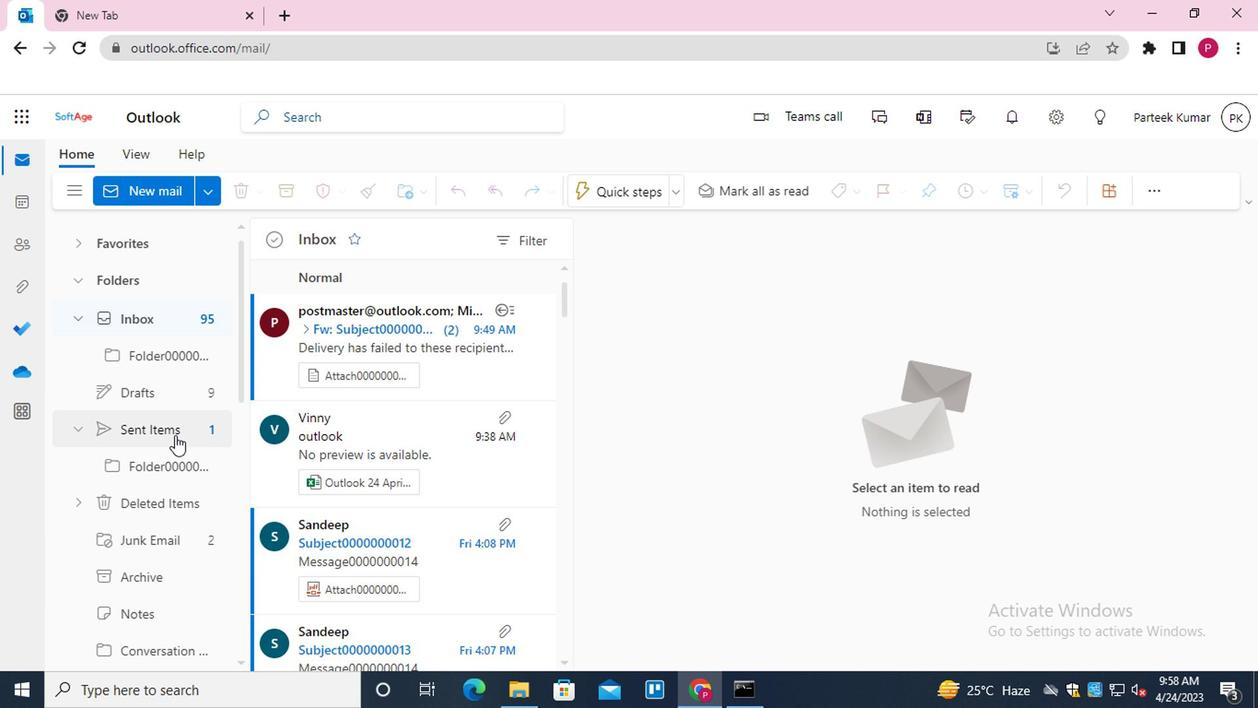
Action: Mouse pressed left at (161, 432)
Screenshot: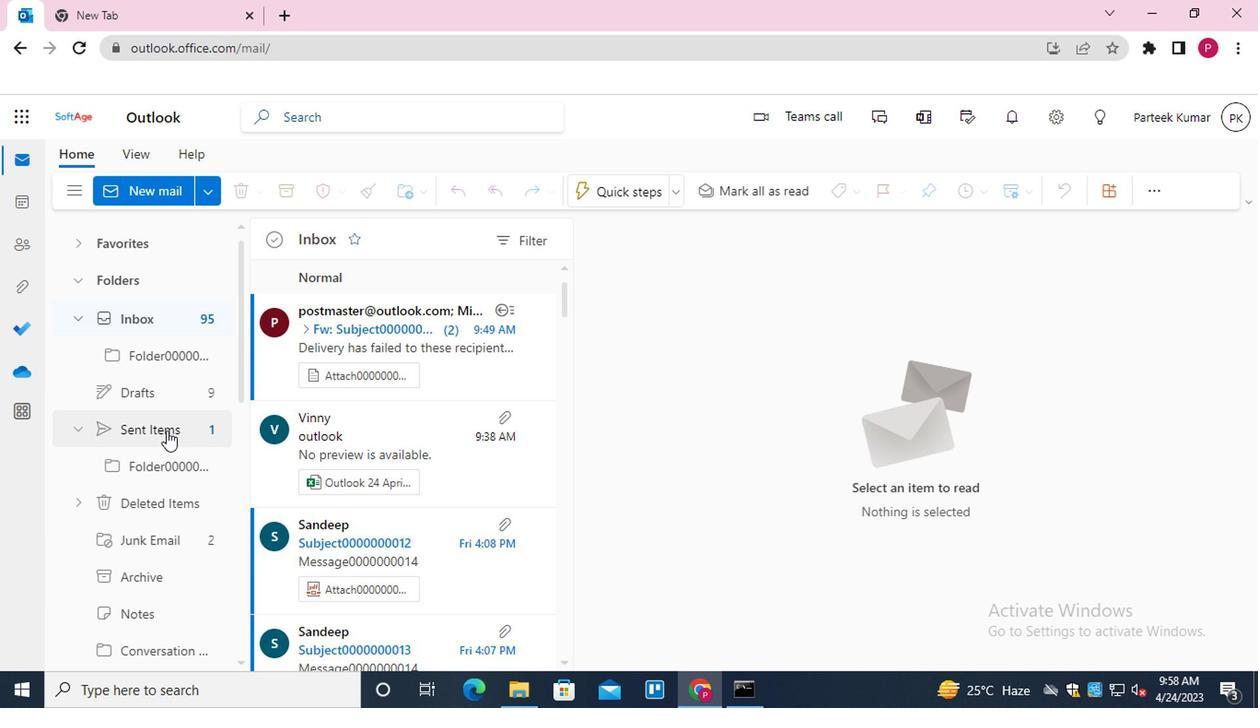 
Action: Mouse moved to (382, 324)
Screenshot: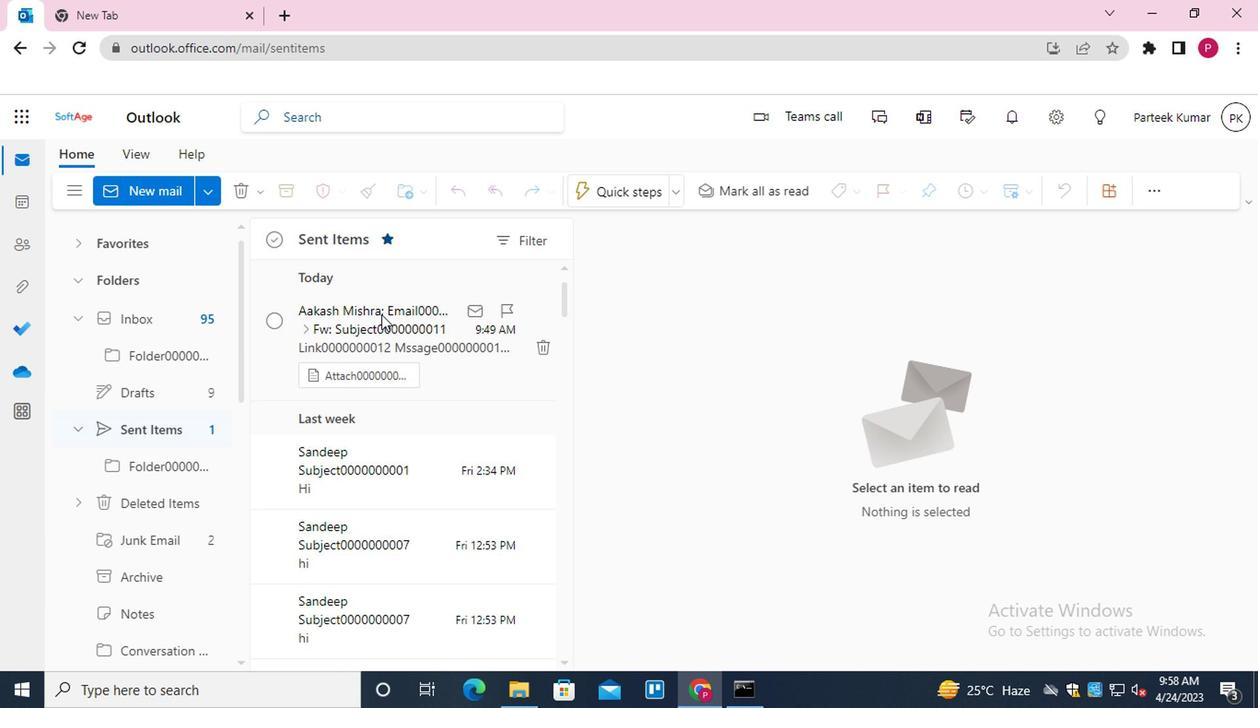
Action: Mouse pressed right at (382, 324)
Screenshot: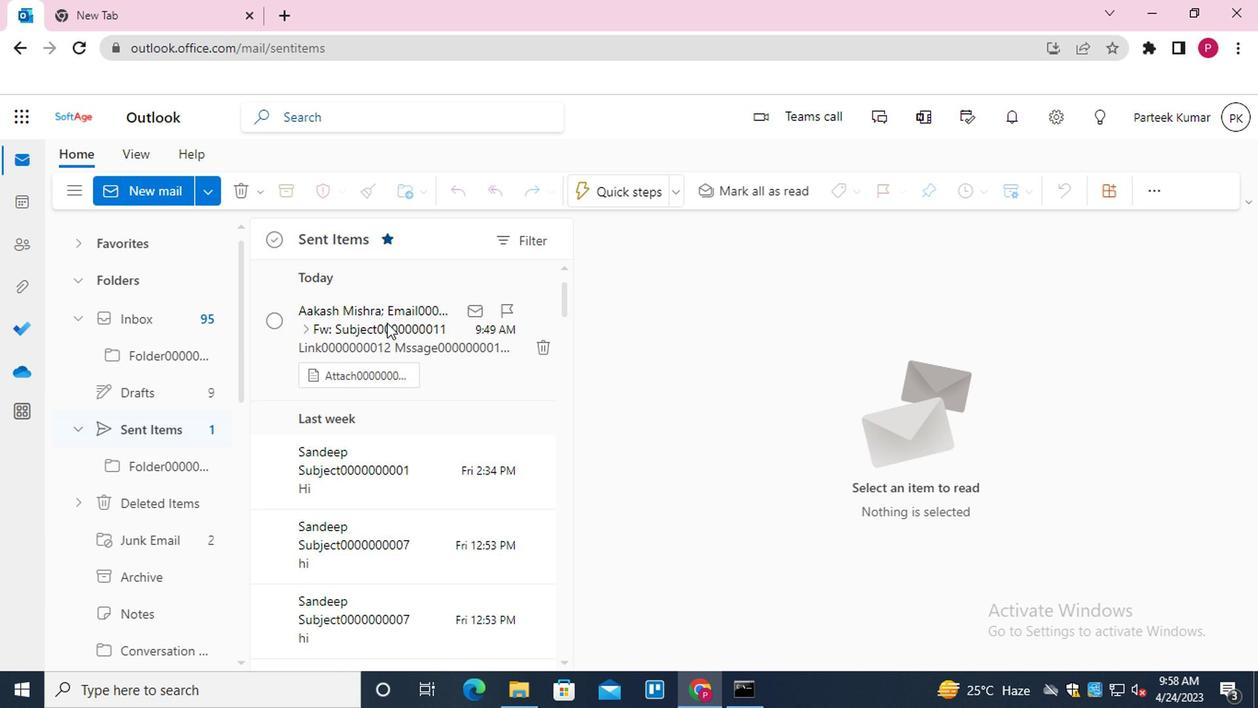 
Action: Mouse moved to (422, 408)
Screenshot: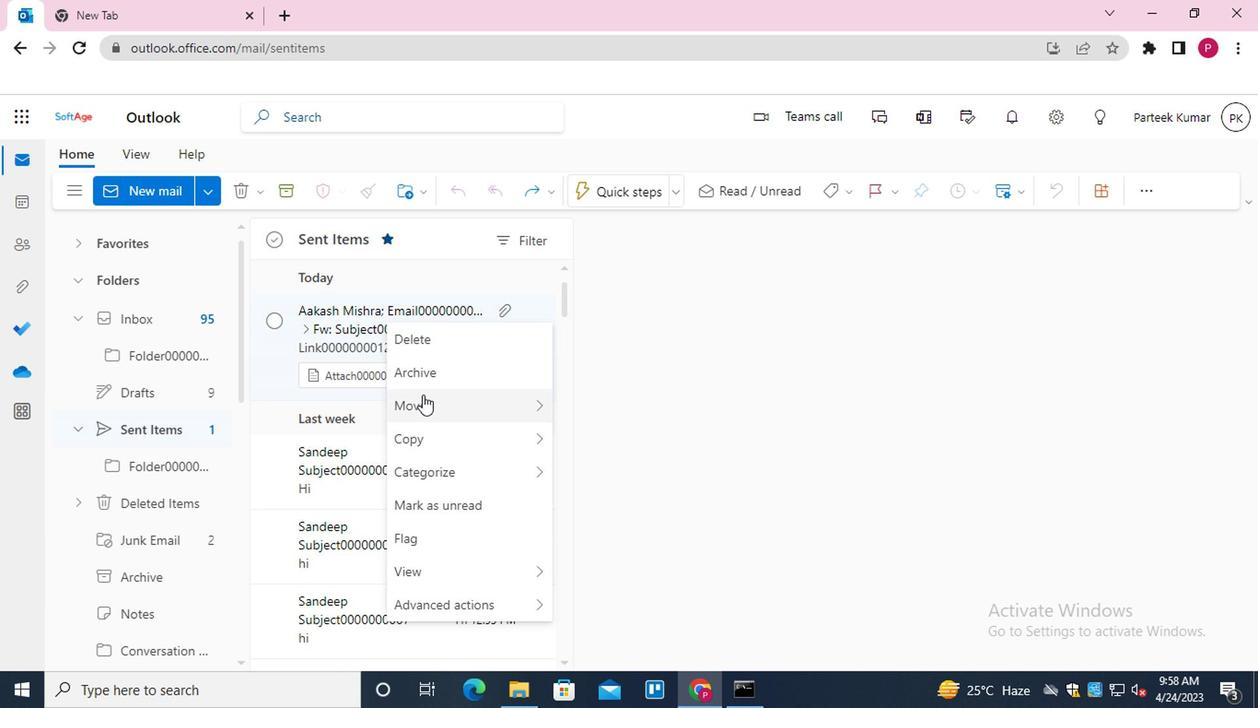 
Action: Mouse pressed left at (422, 408)
Screenshot: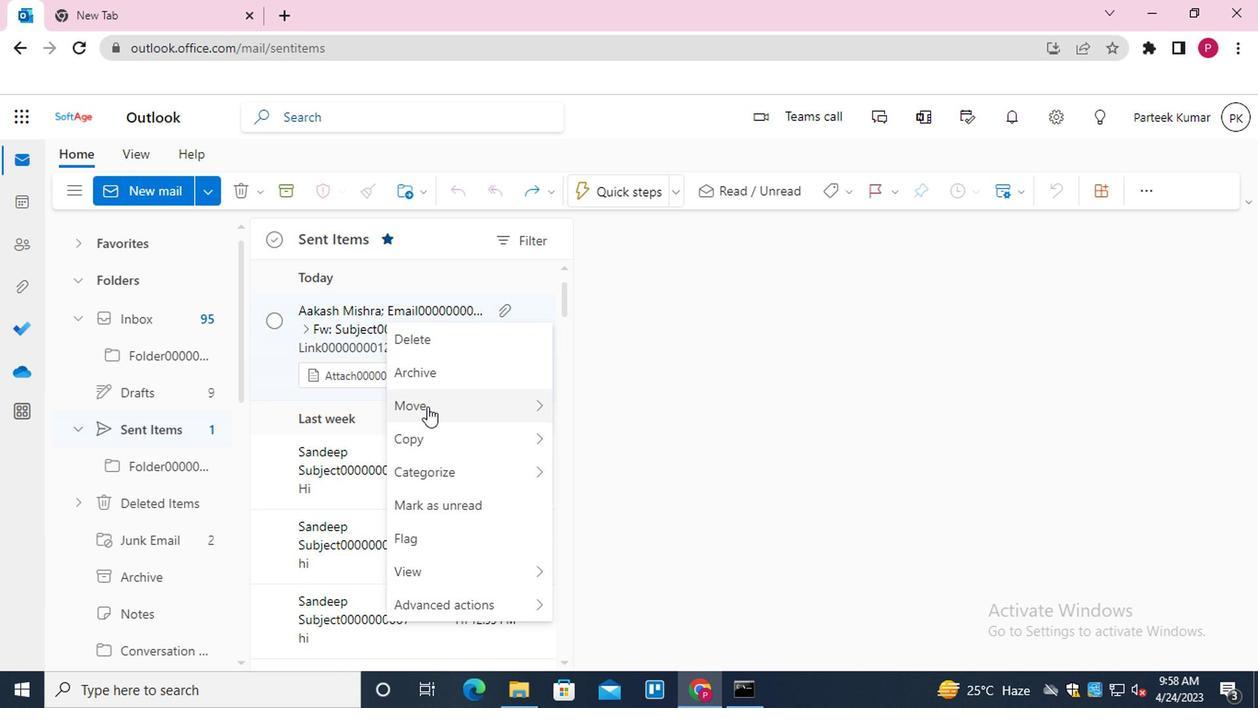 
Action: Mouse moved to (651, 322)
Screenshot: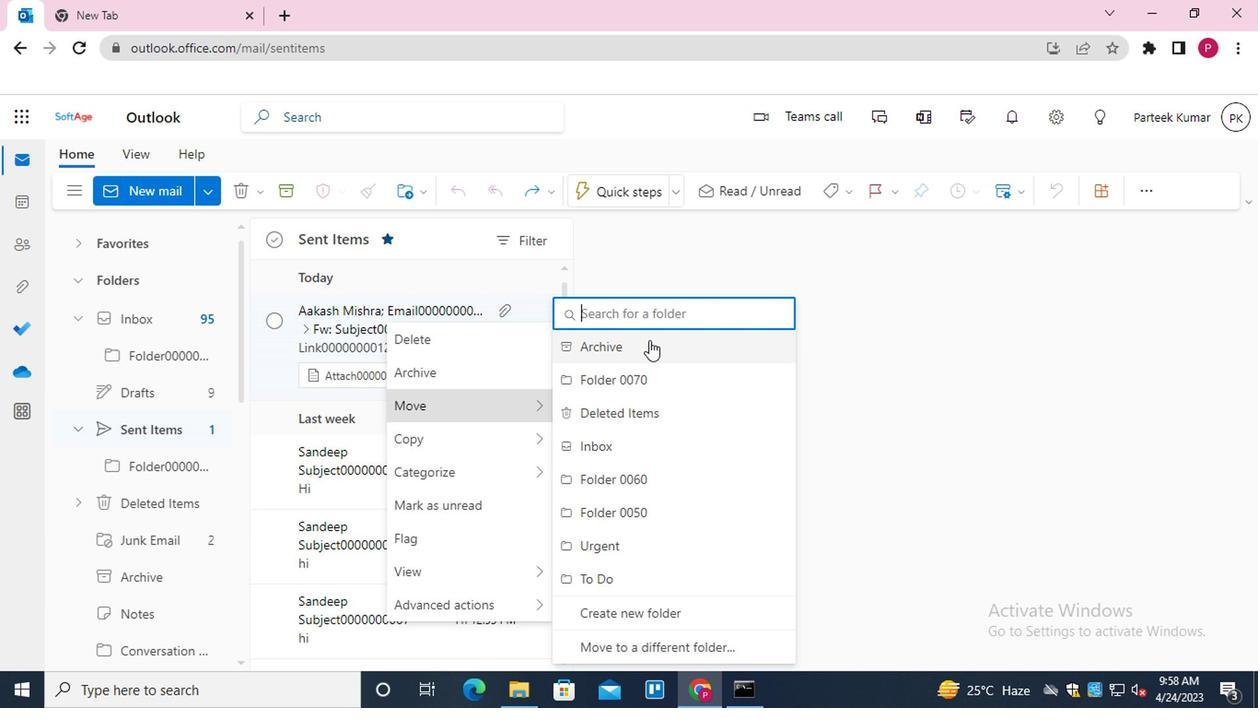 
Action: Key pressed <Key.shift>FOLDER
Screenshot: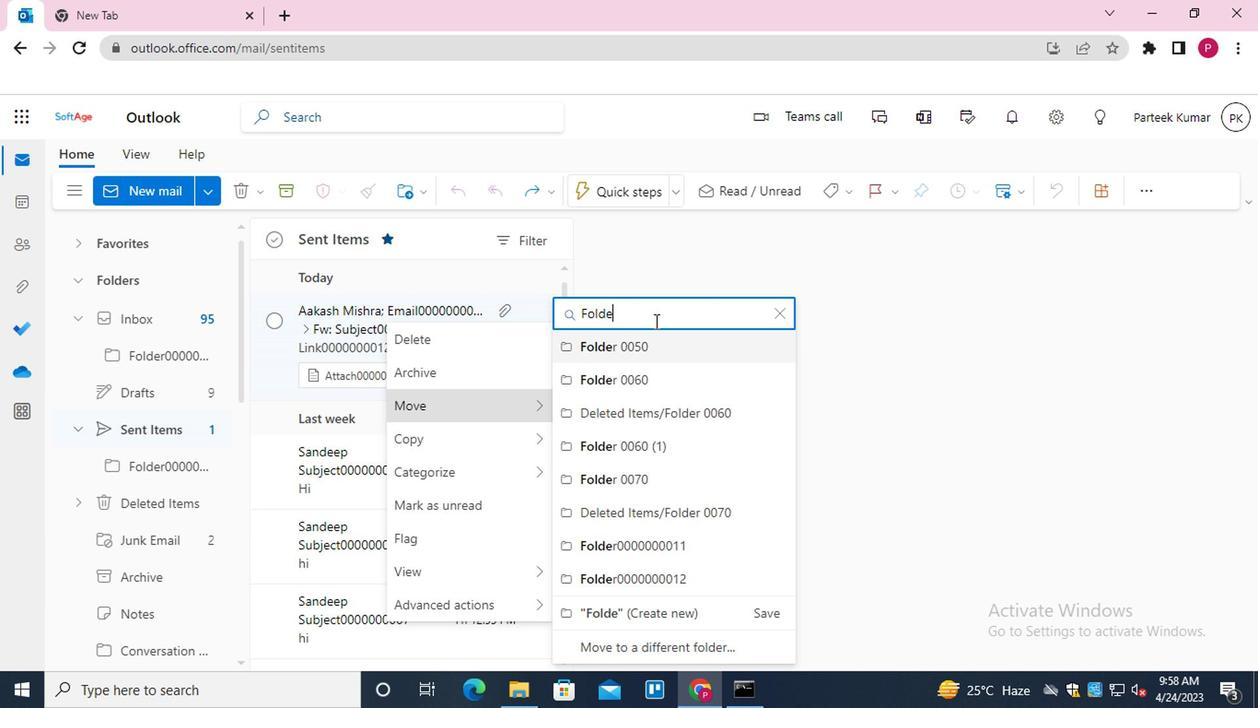 
Action: Mouse moved to (670, 544)
Screenshot: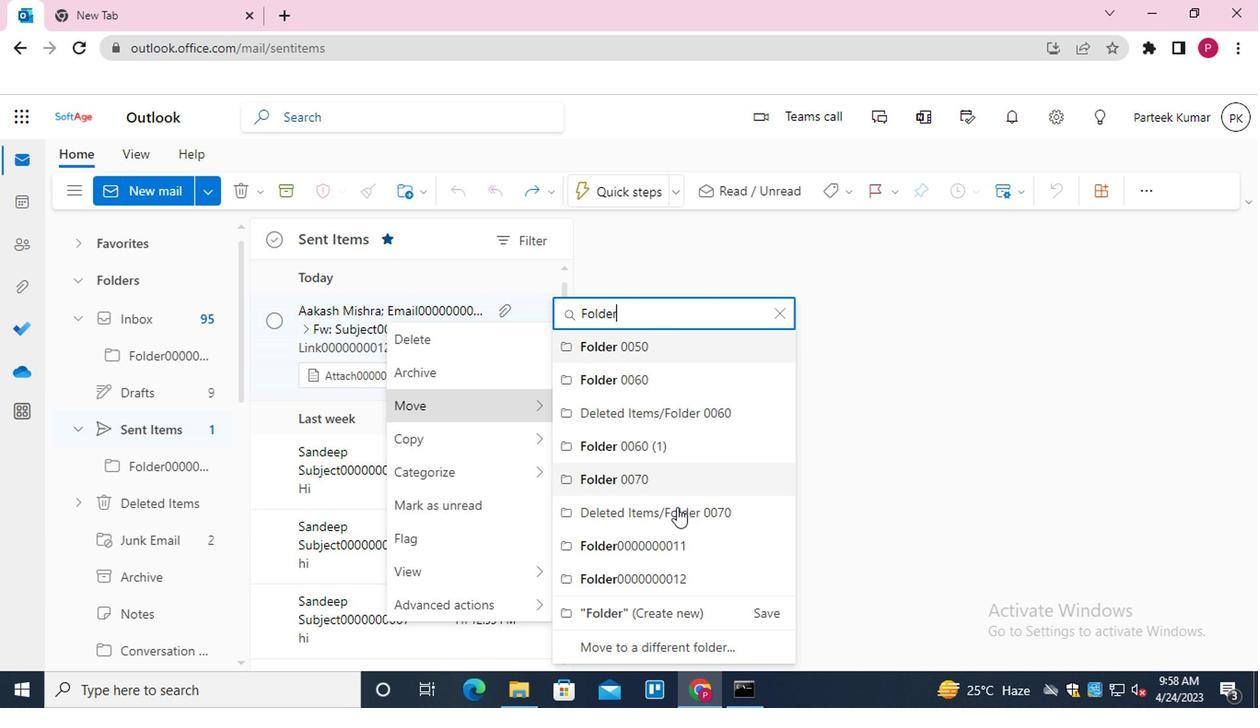 
Action: Mouse pressed left at (670, 544)
Screenshot: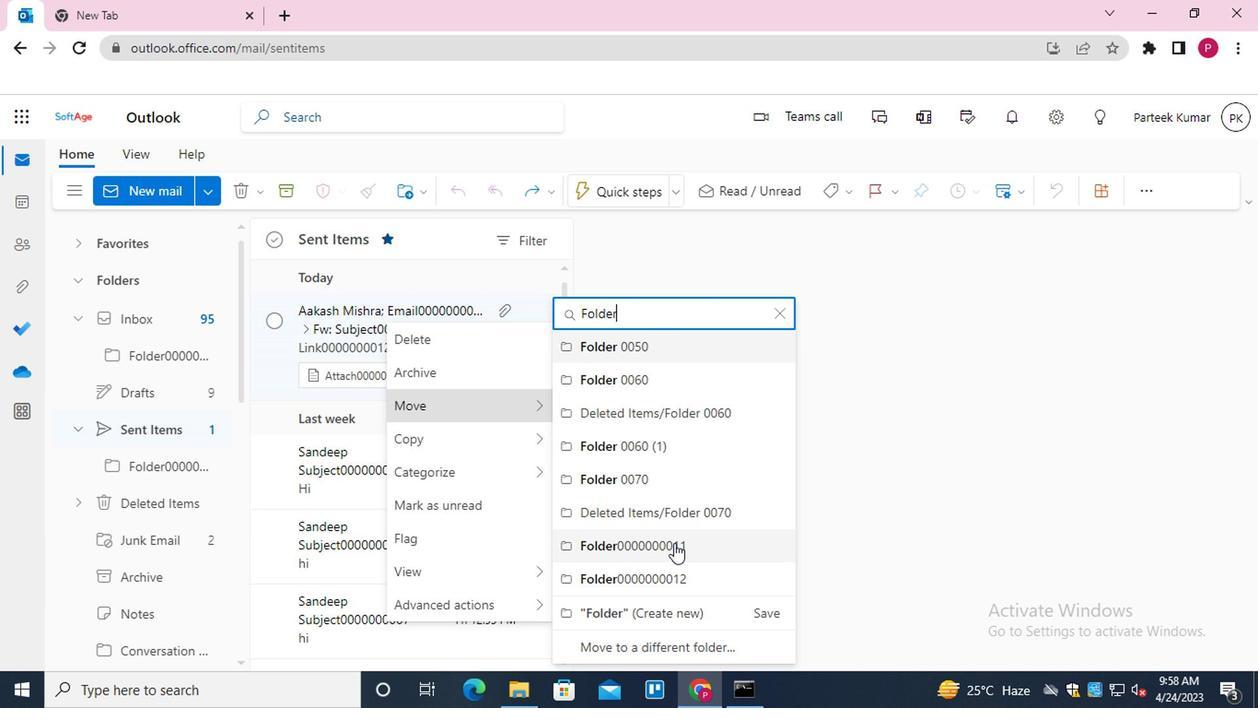 
Action: Mouse moved to (163, 426)
Screenshot: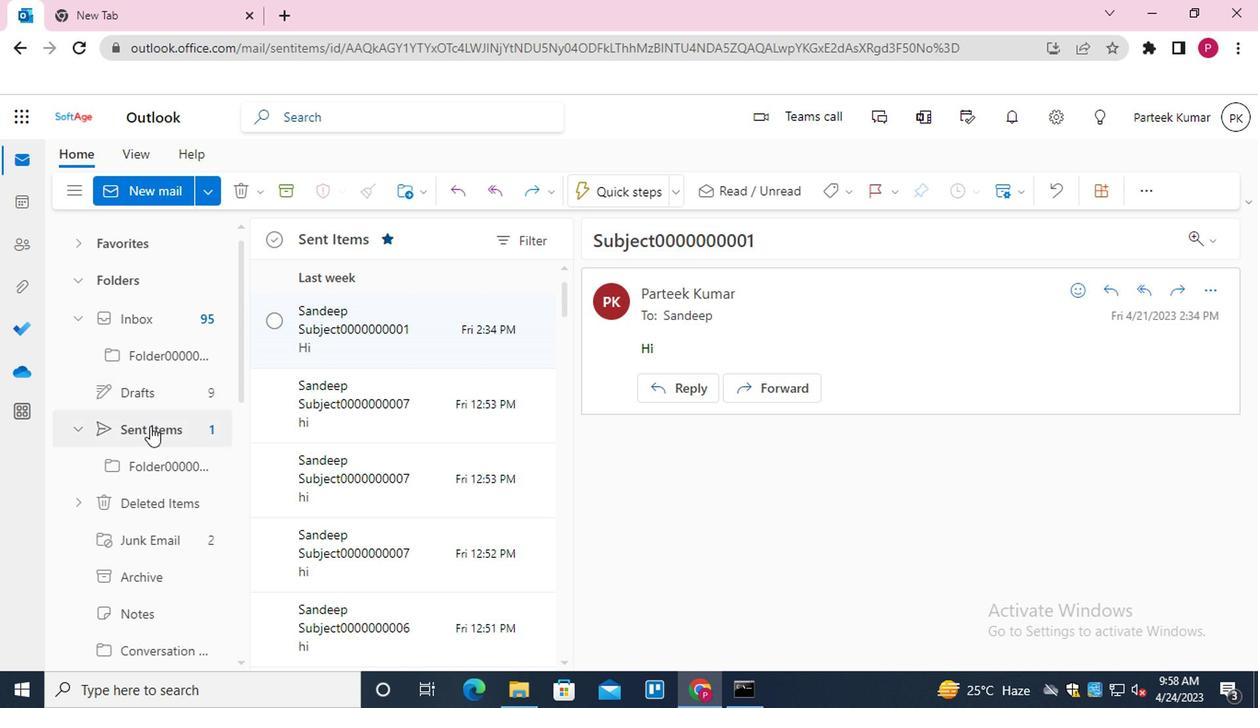 
Action: Mouse pressed left at (163, 426)
Screenshot: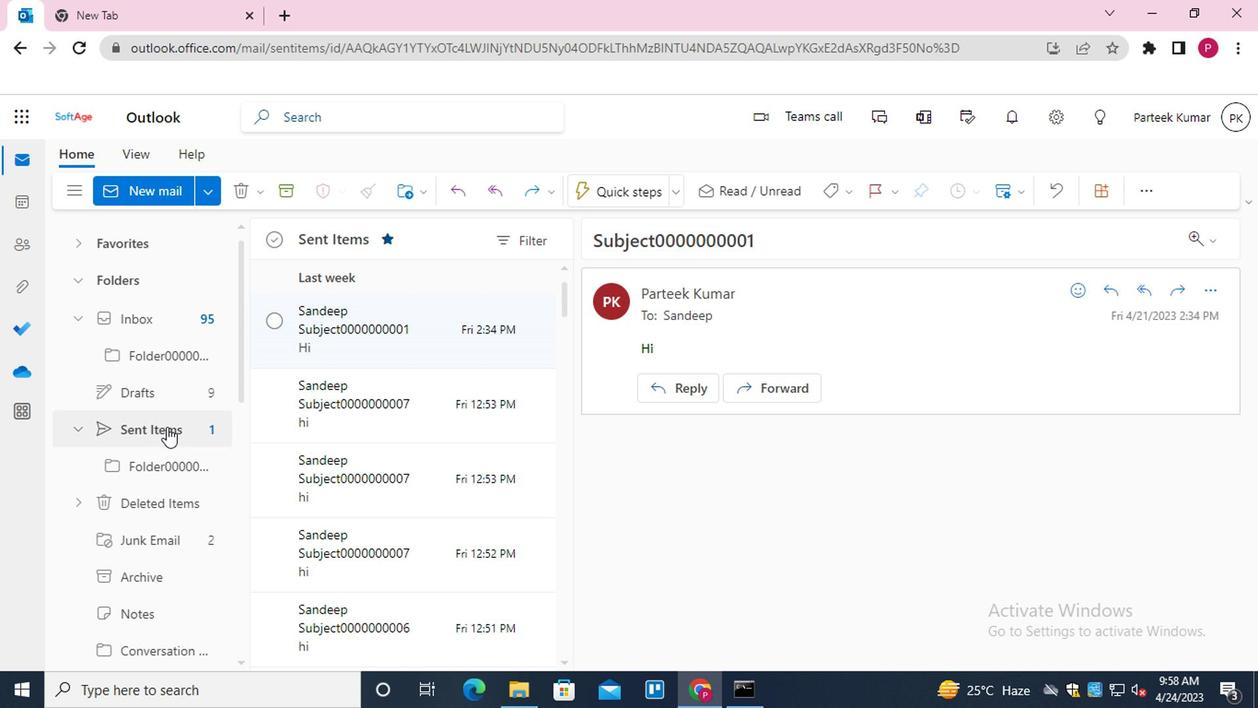 
Action: Mouse moved to (360, 359)
Screenshot: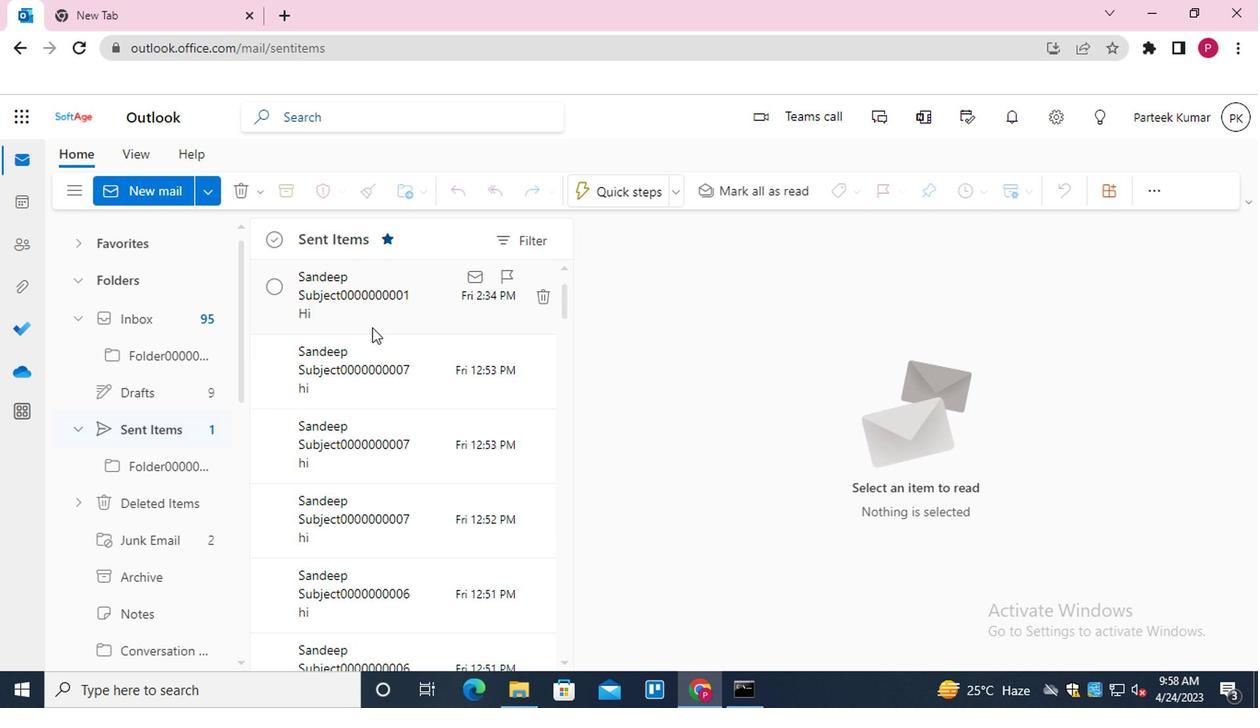 
Action: Mouse scrolled (360, 361) with delta (0, 1)
Screenshot: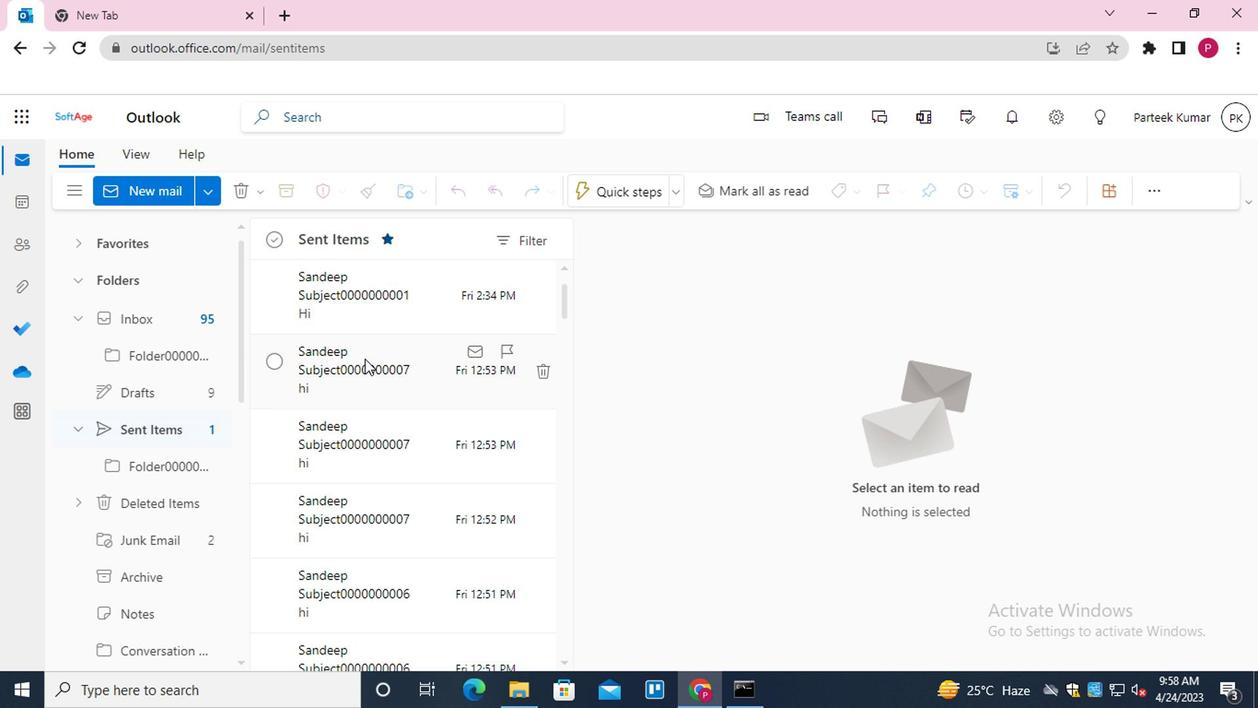 
Action: Mouse scrolled (360, 361) with delta (0, 1)
Screenshot: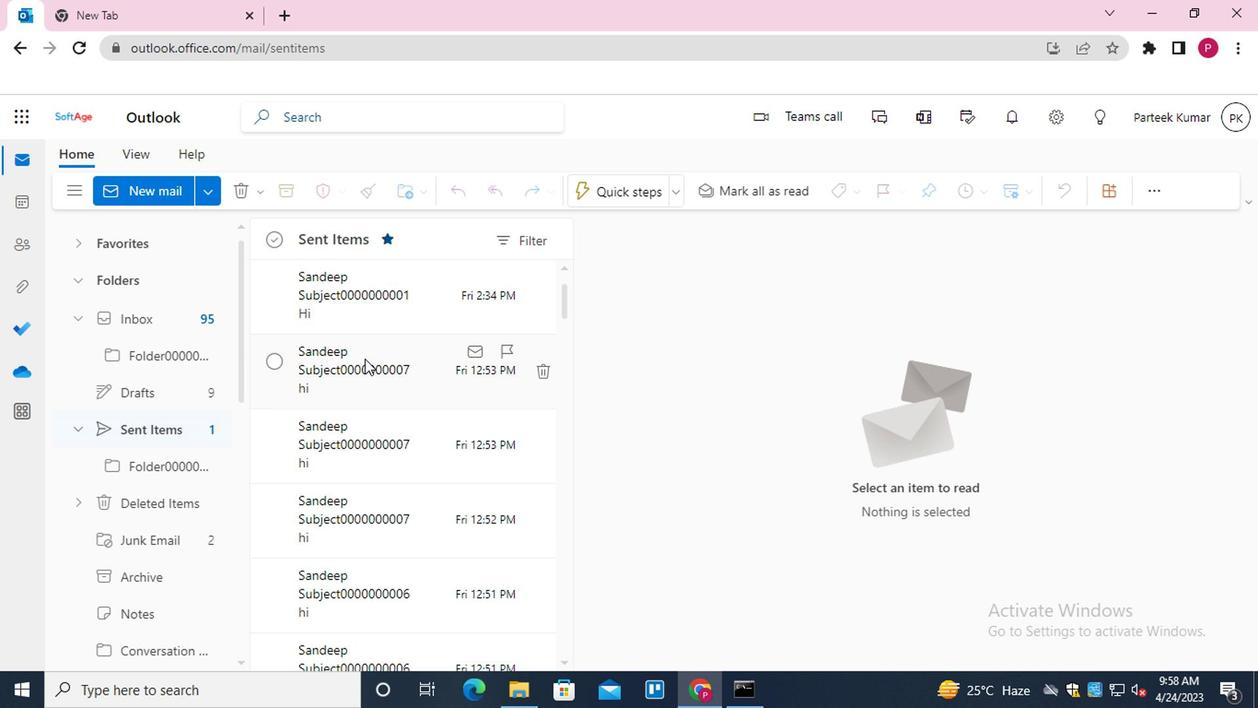 
Action: Mouse scrolled (360, 361) with delta (0, 1)
Screenshot: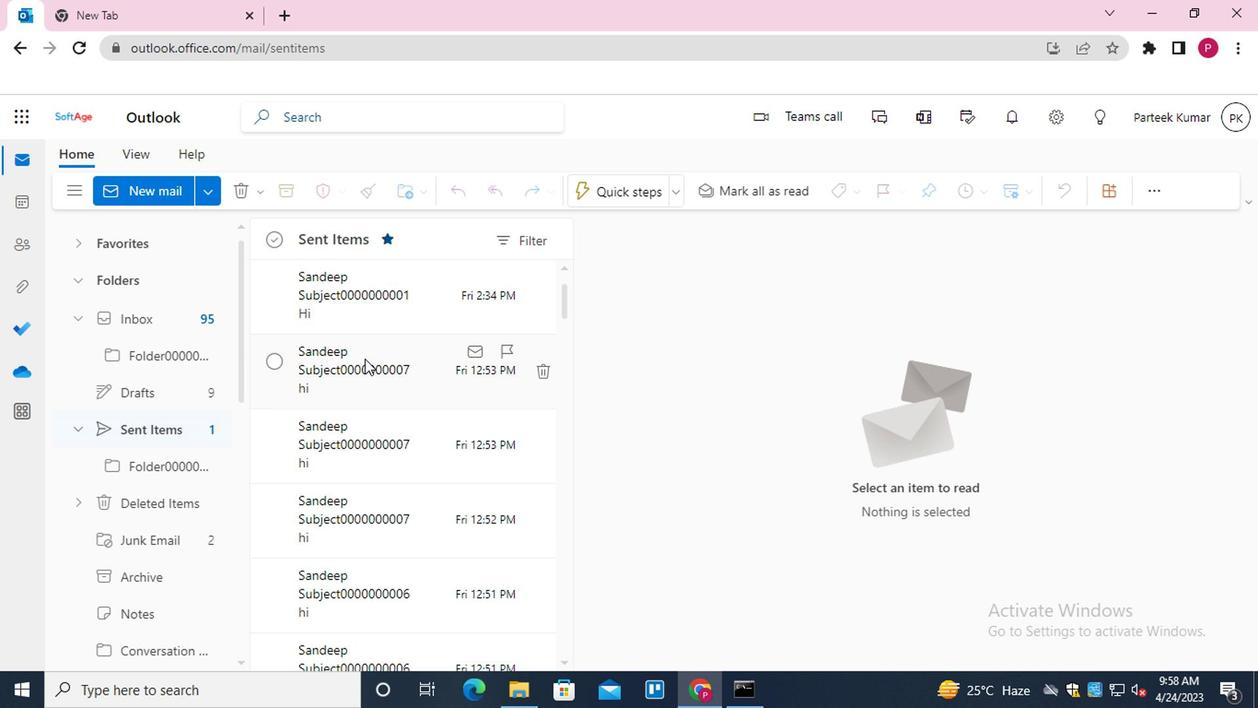 
Action: Mouse scrolled (360, 361) with delta (0, 1)
Screenshot: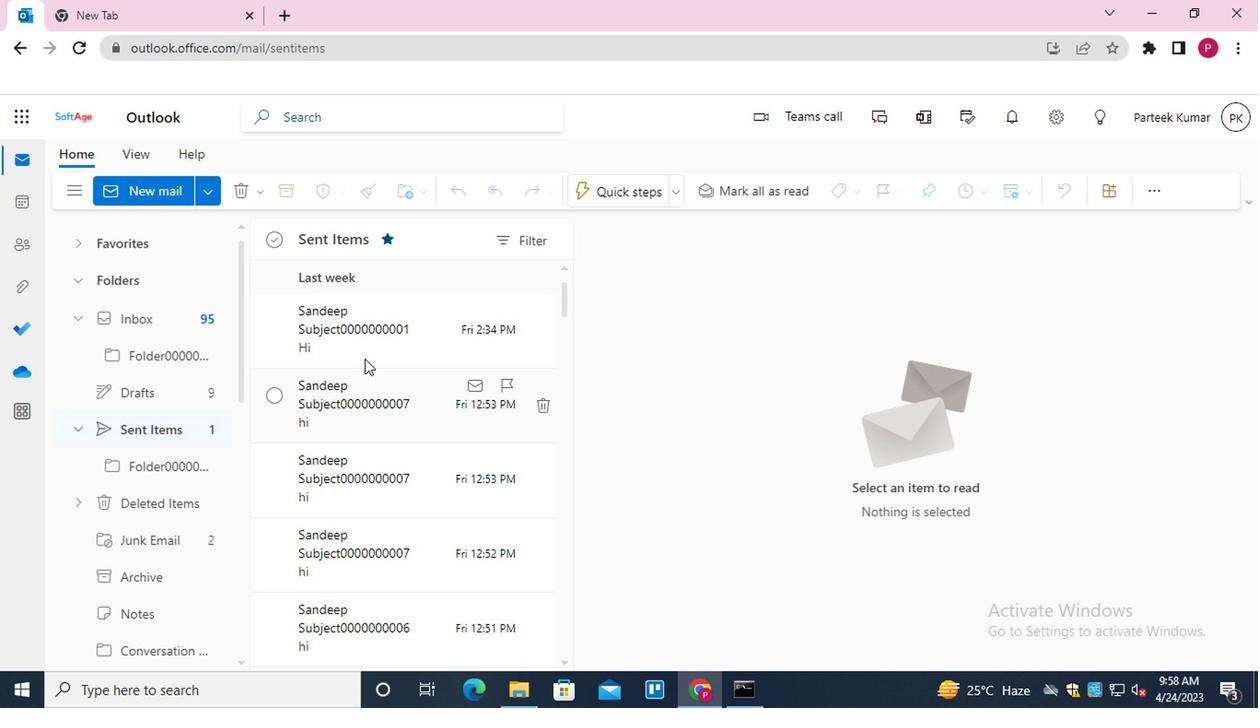 
Action: Mouse scrolled (360, 361) with delta (0, 1)
Screenshot: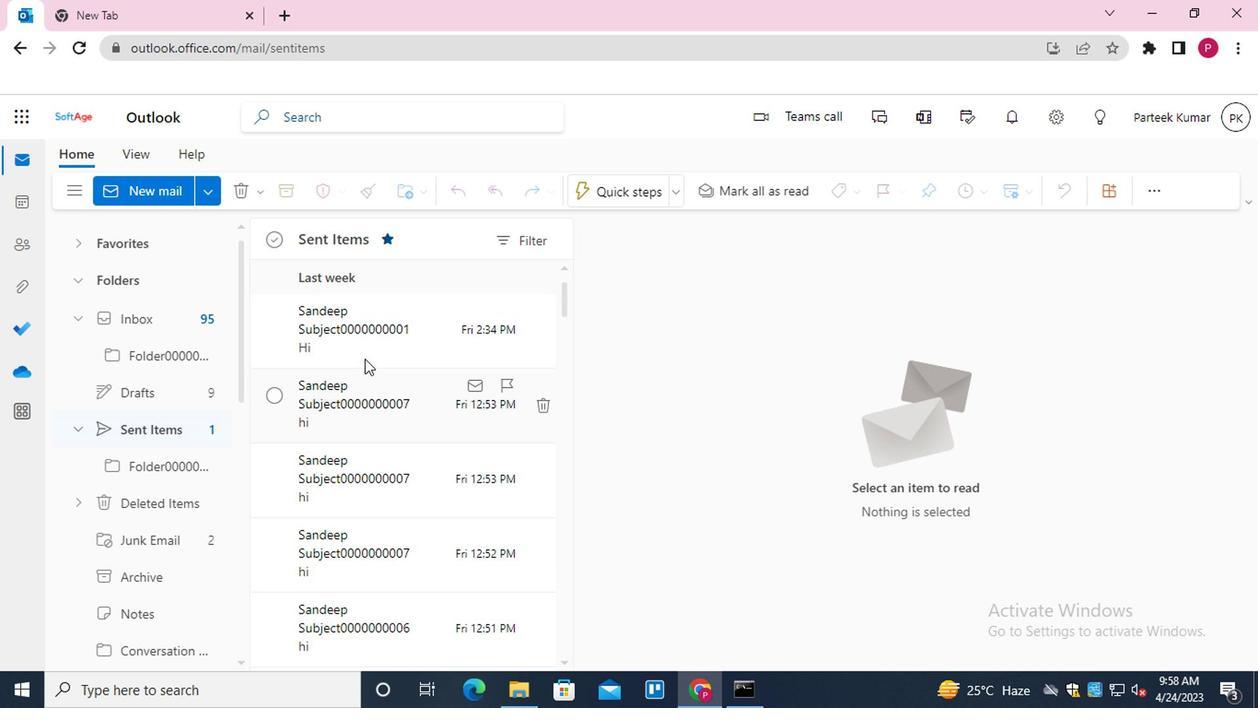 
Action: Mouse scrolled (360, 361) with delta (0, 1)
Screenshot: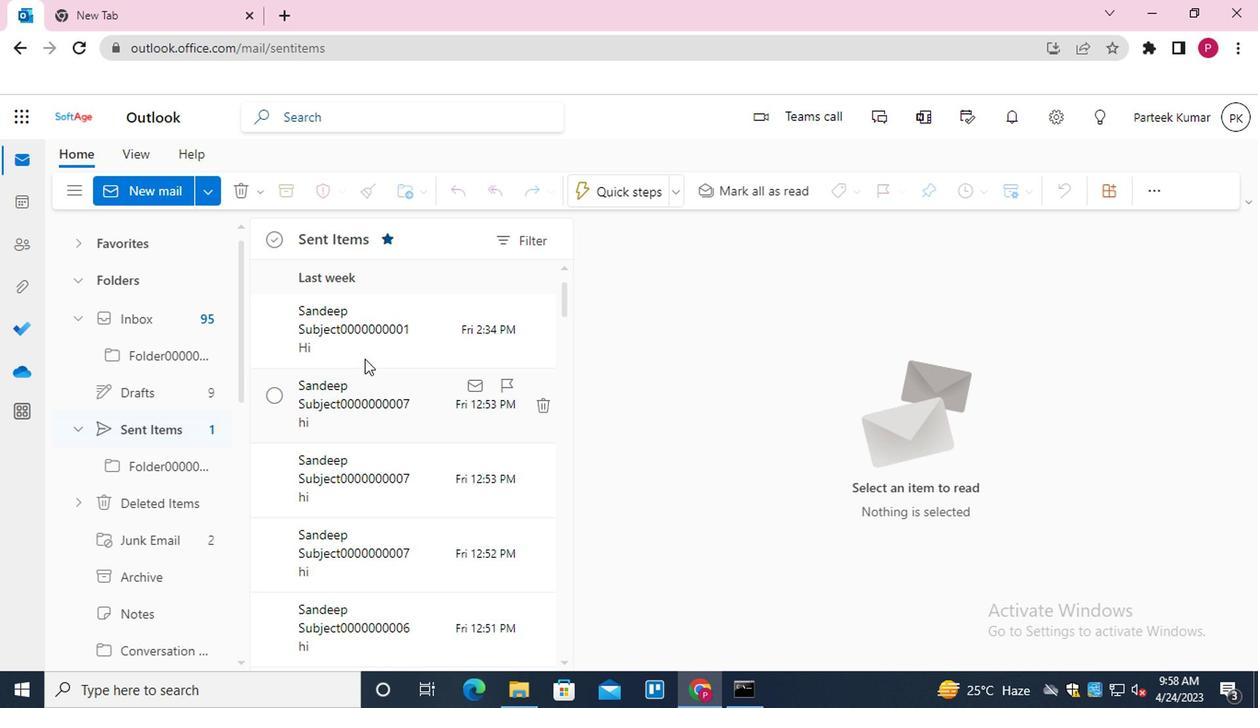 
Action: Mouse moved to (436, 388)
Screenshot: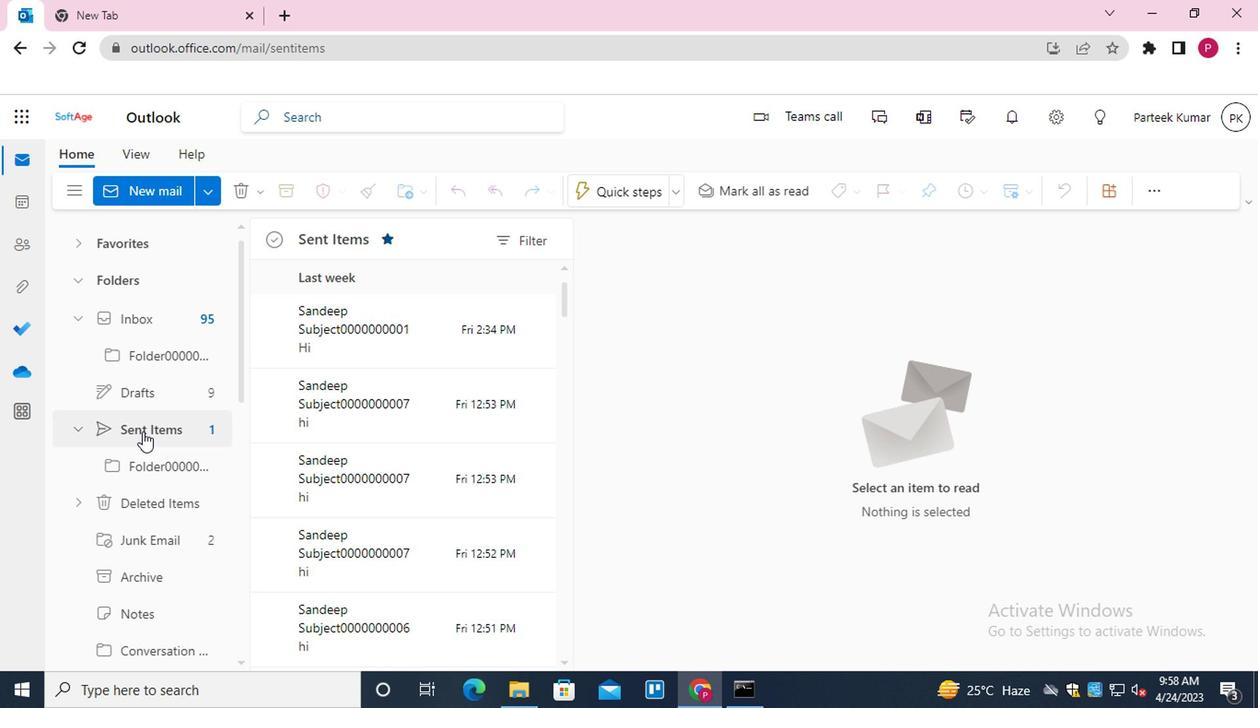 
Action: Mouse scrolled (436, 386) with delta (0, -1)
Screenshot: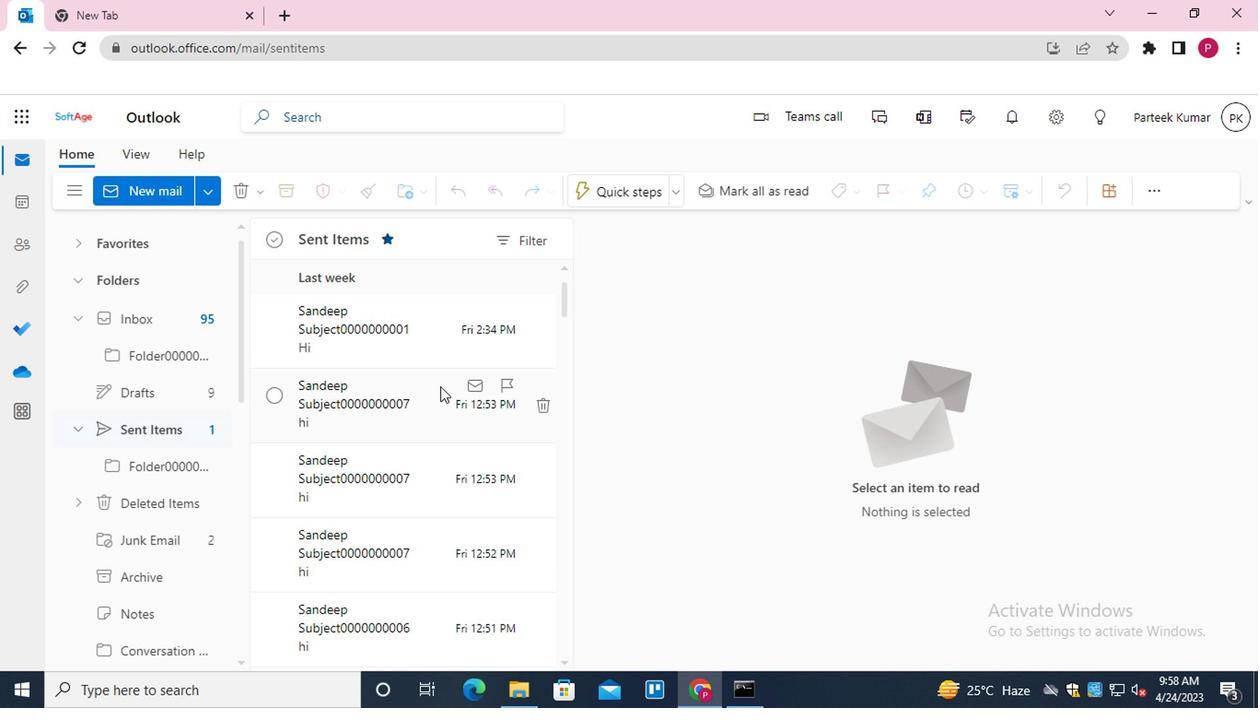 
Action: Mouse scrolled (436, 386) with delta (0, -1)
Screenshot: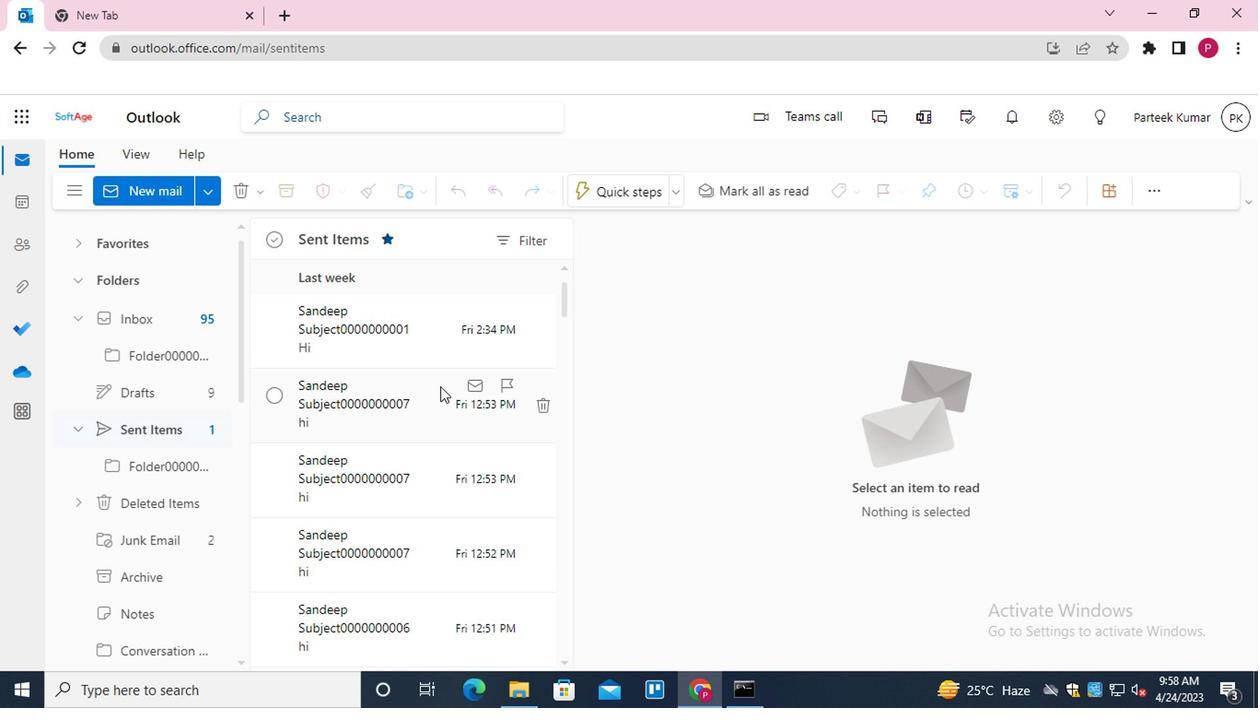 
Action: Mouse scrolled (436, 386) with delta (0, -1)
Screenshot: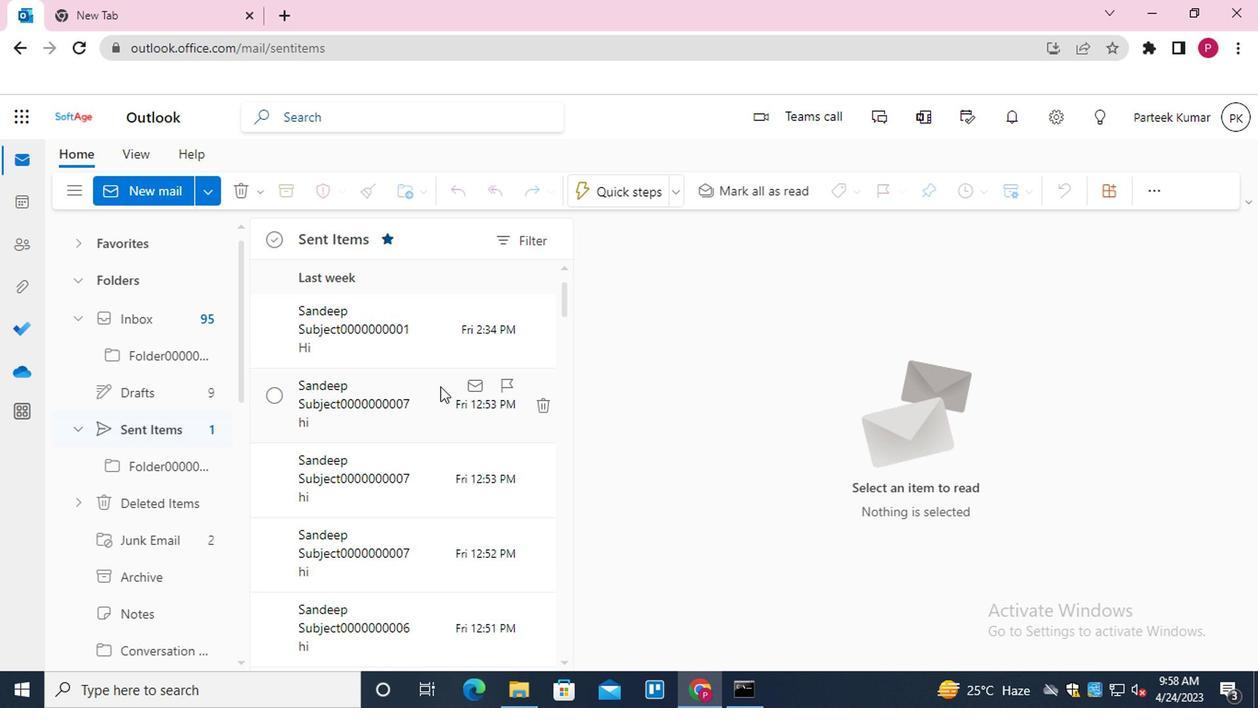 
Action: Mouse scrolled (436, 386) with delta (0, -1)
Screenshot: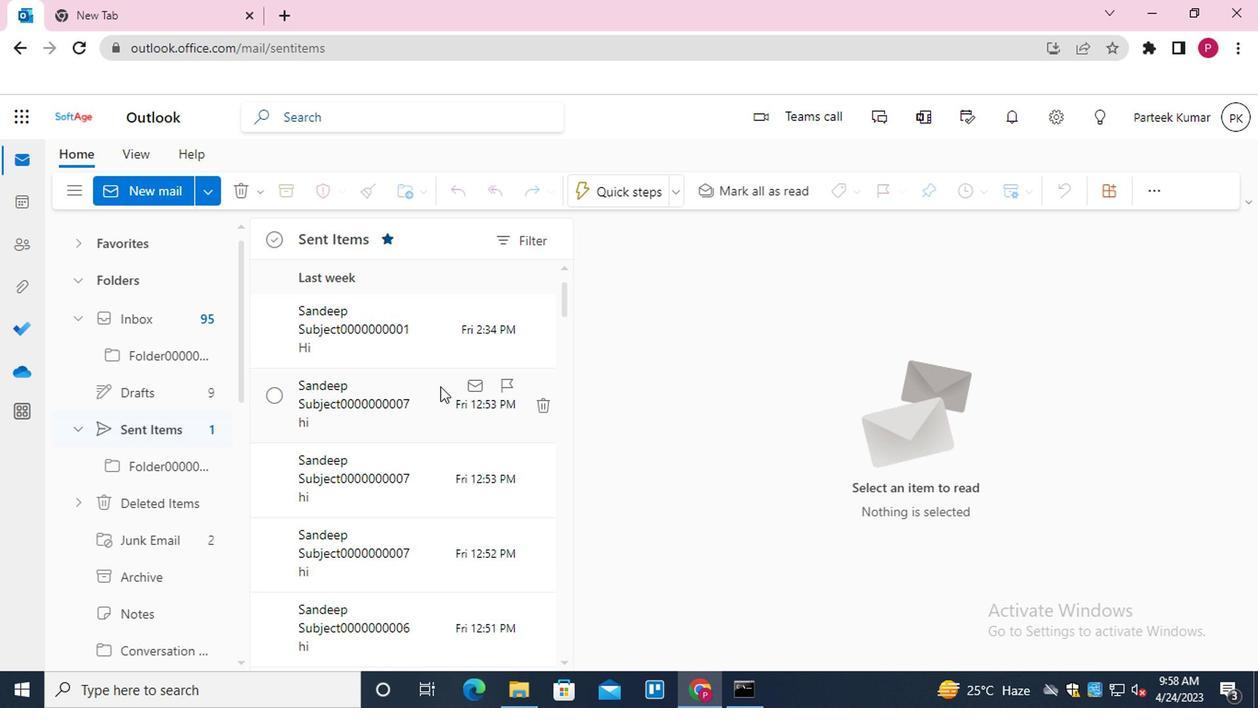 
Action: Mouse moved to (395, 411)
Screenshot: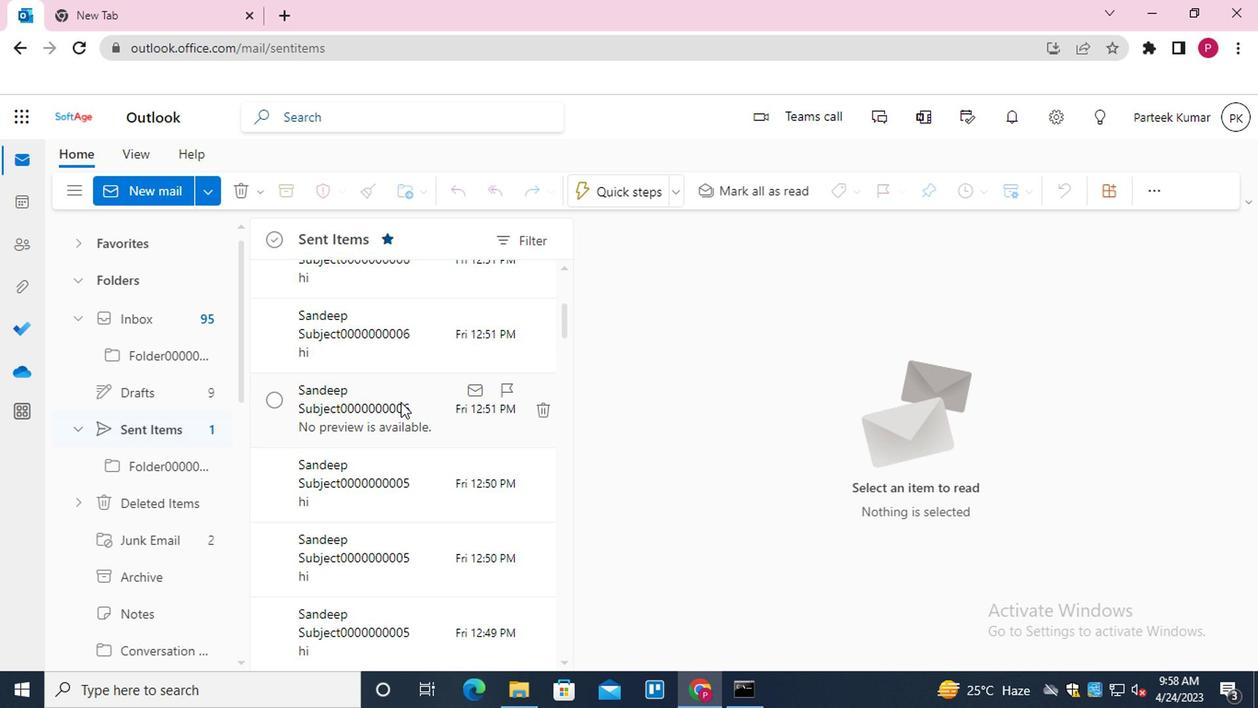 
Action: Mouse scrolled (395, 411) with delta (0, 0)
Screenshot: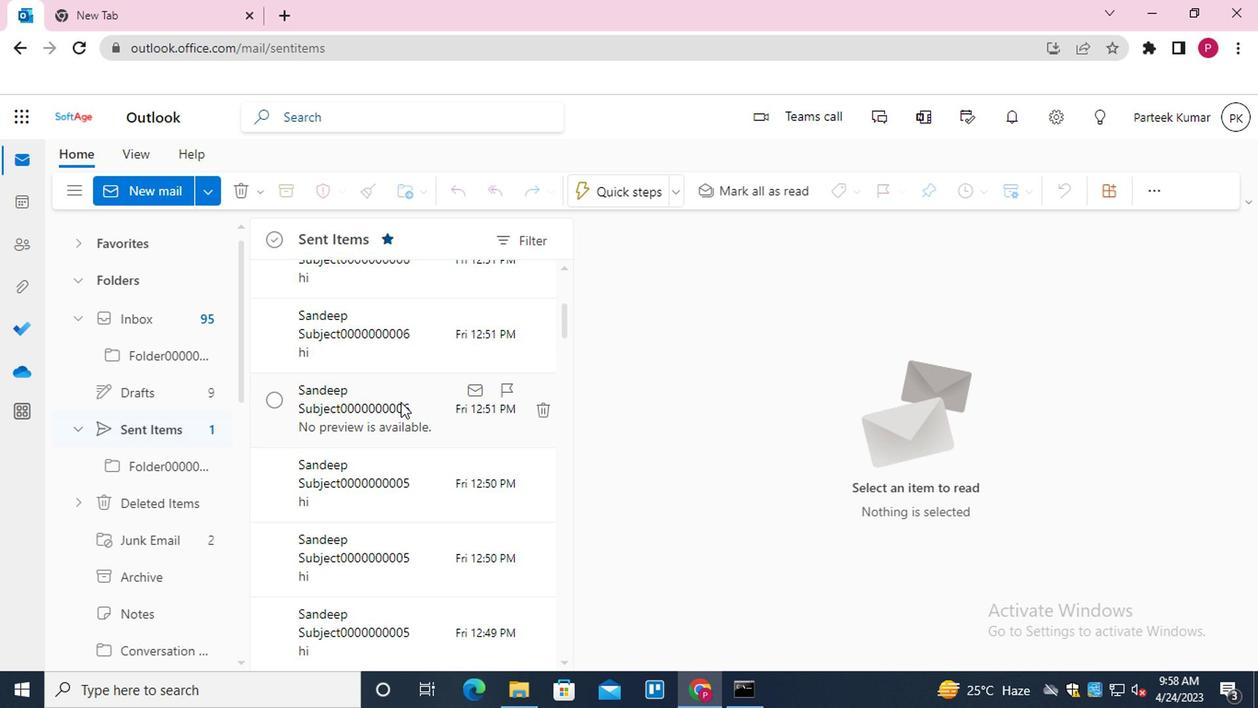 
Action: Mouse scrolled (395, 411) with delta (0, 0)
Screenshot: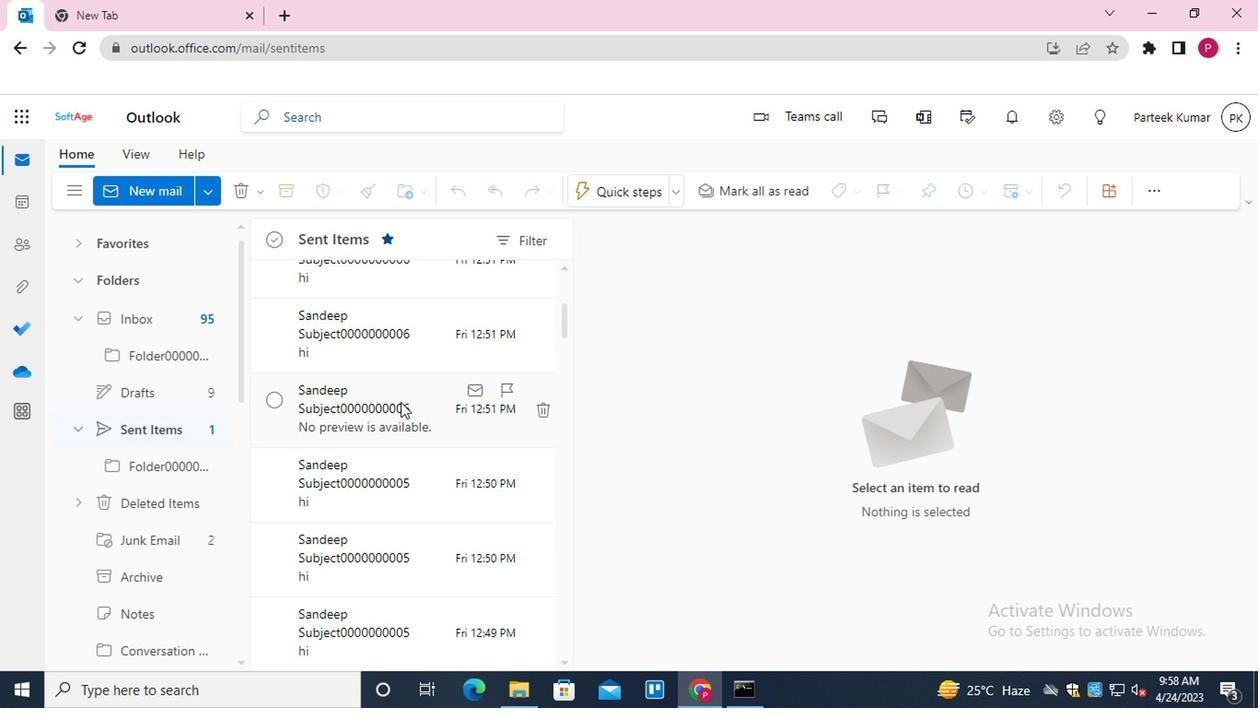
Action: Mouse moved to (395, 413)
Screenshot: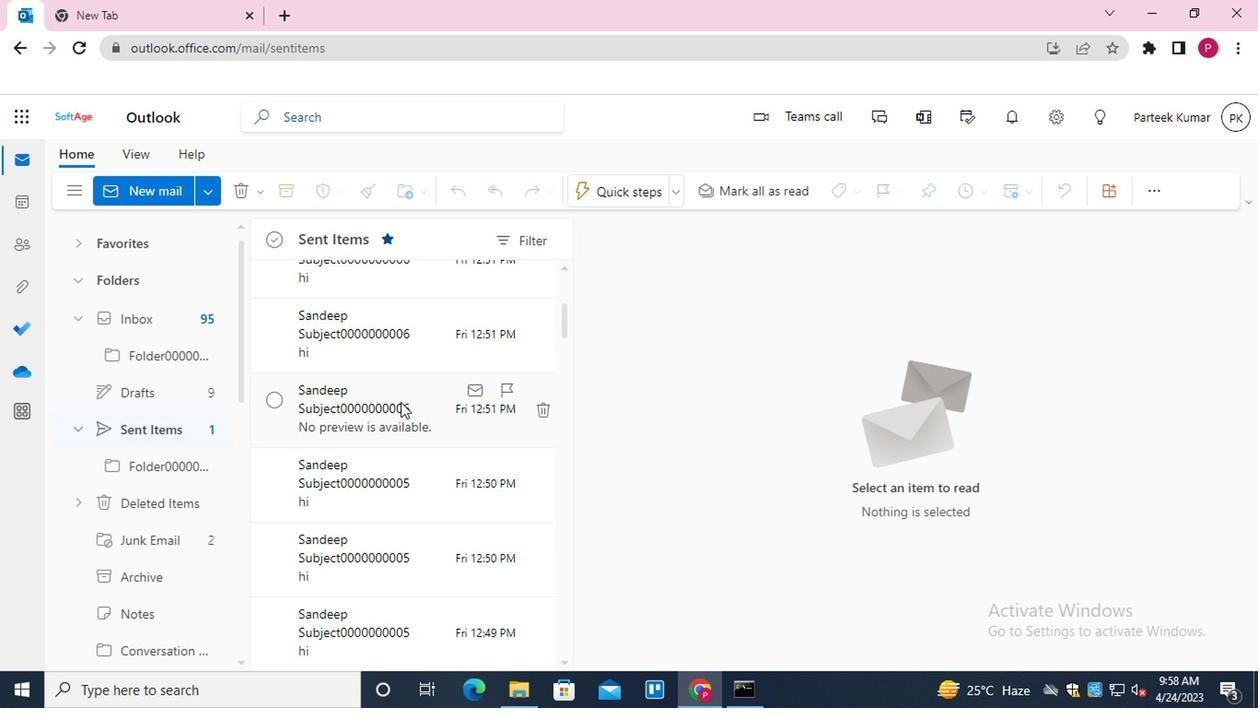 
Action: Mouse scrolled (395, 411) with delta (0, -1)
Screenshot: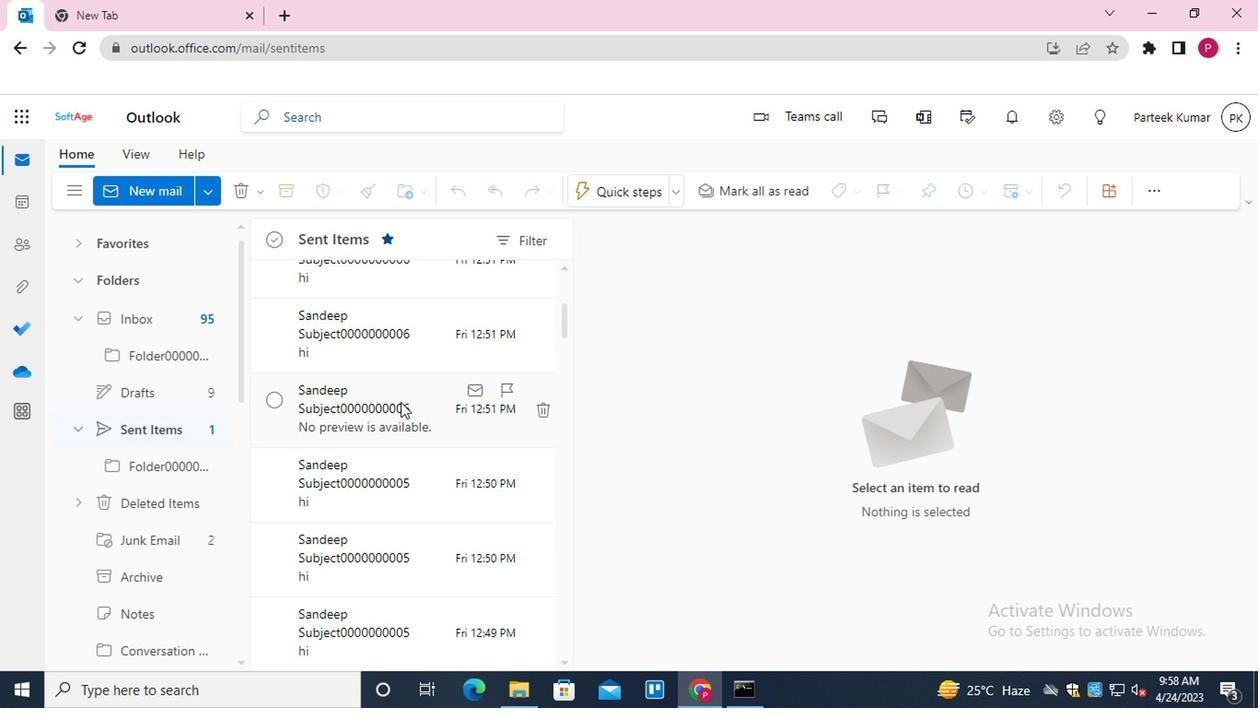 
Action: Mouse scrolled (395, 411) with delta (0, -1)
Screenshot: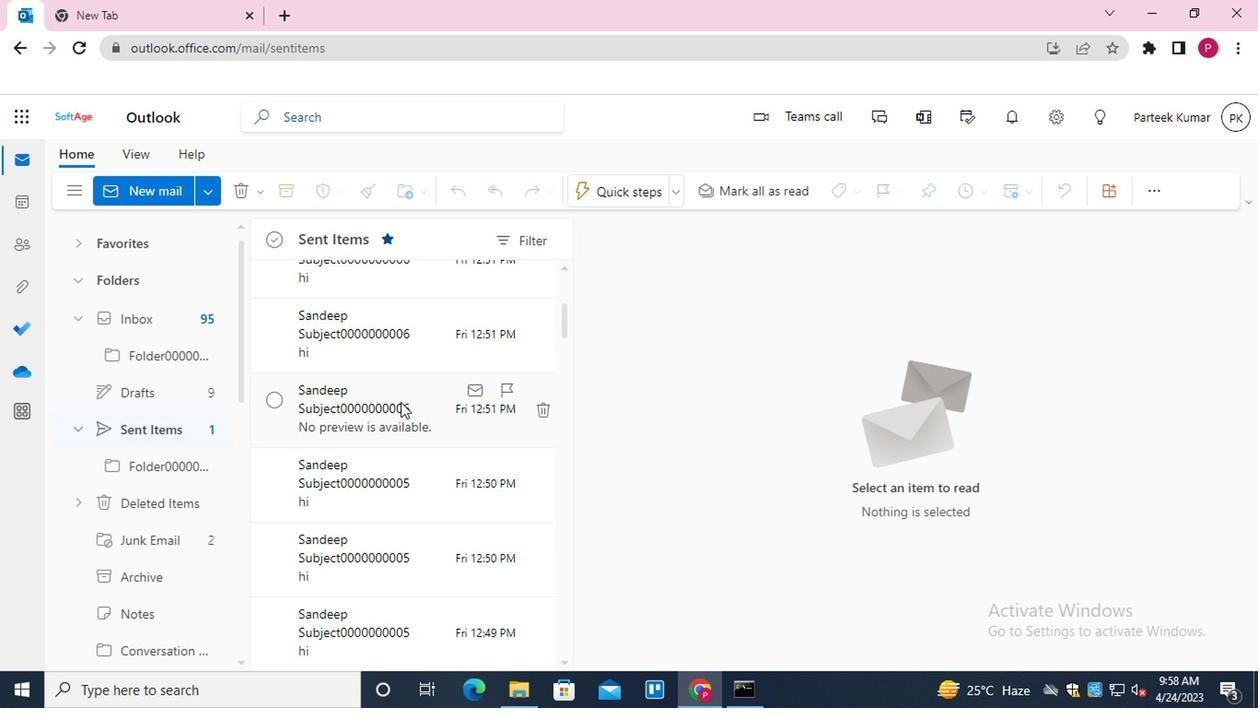 
Action: Mouse moved to (407, 404)
Screenshot: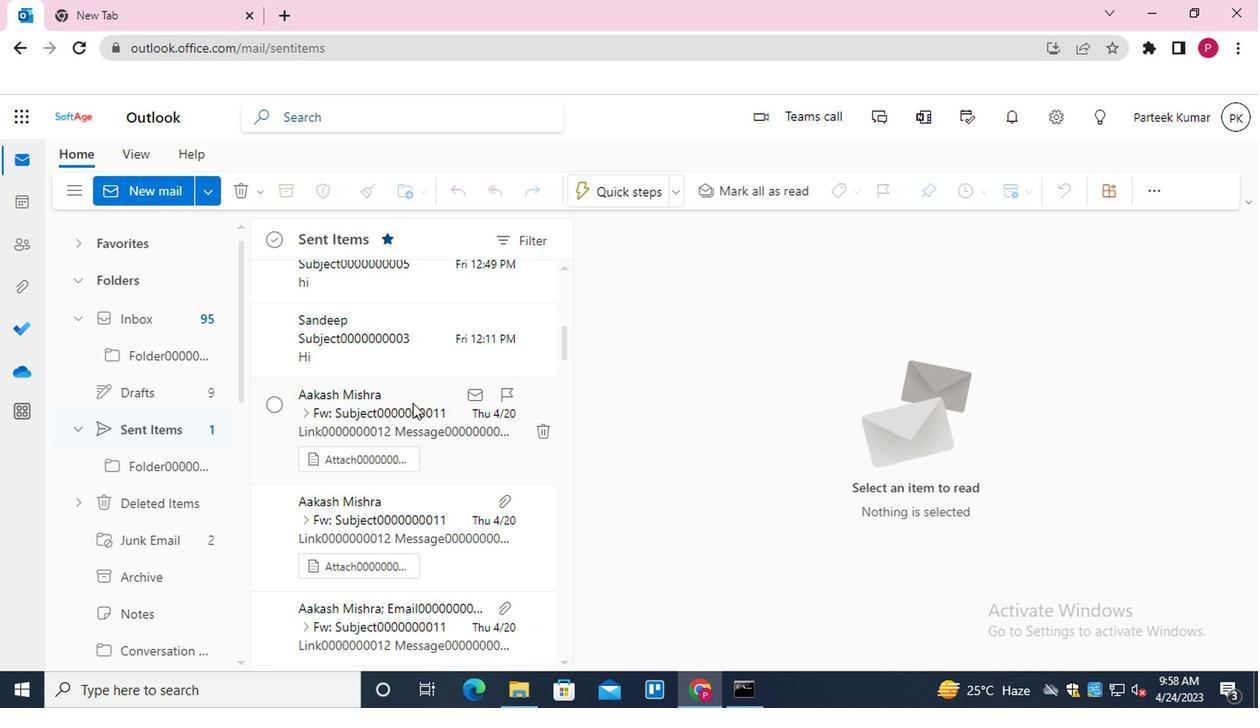 
Action: Mouse pressed right at (407, 404)
Screenshot: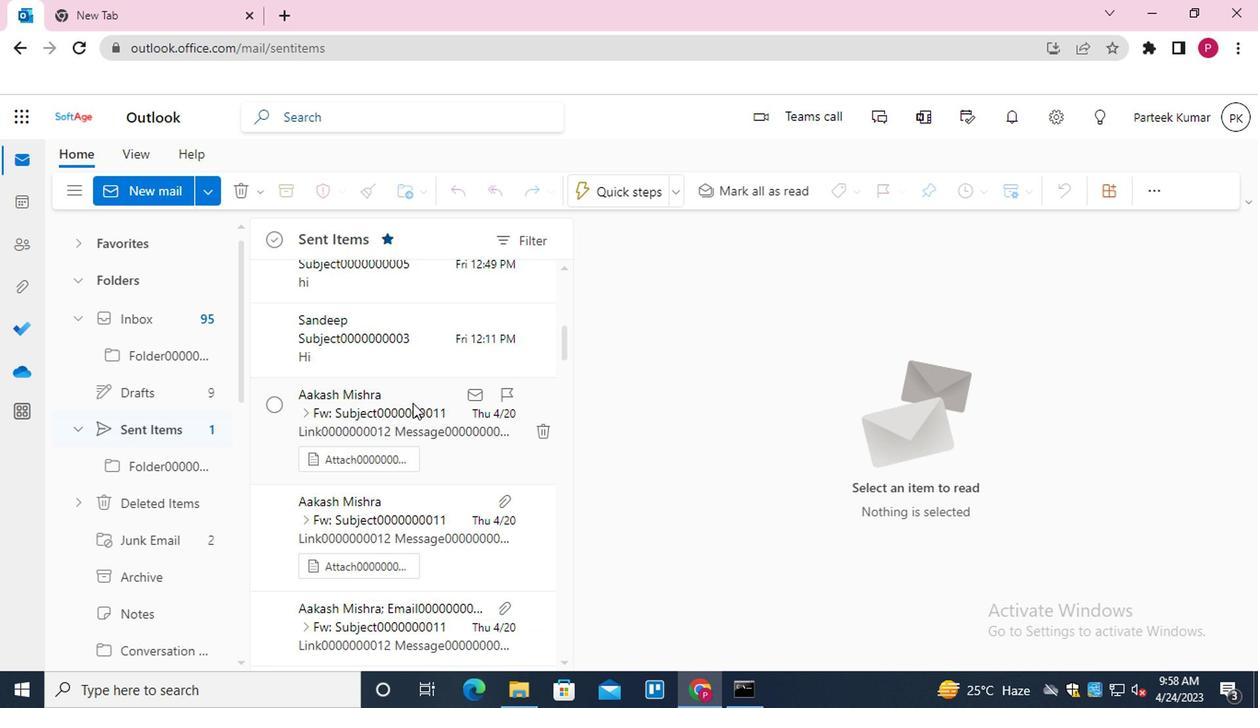 
Action: Mouse moved to (480, 188)
Screenshot: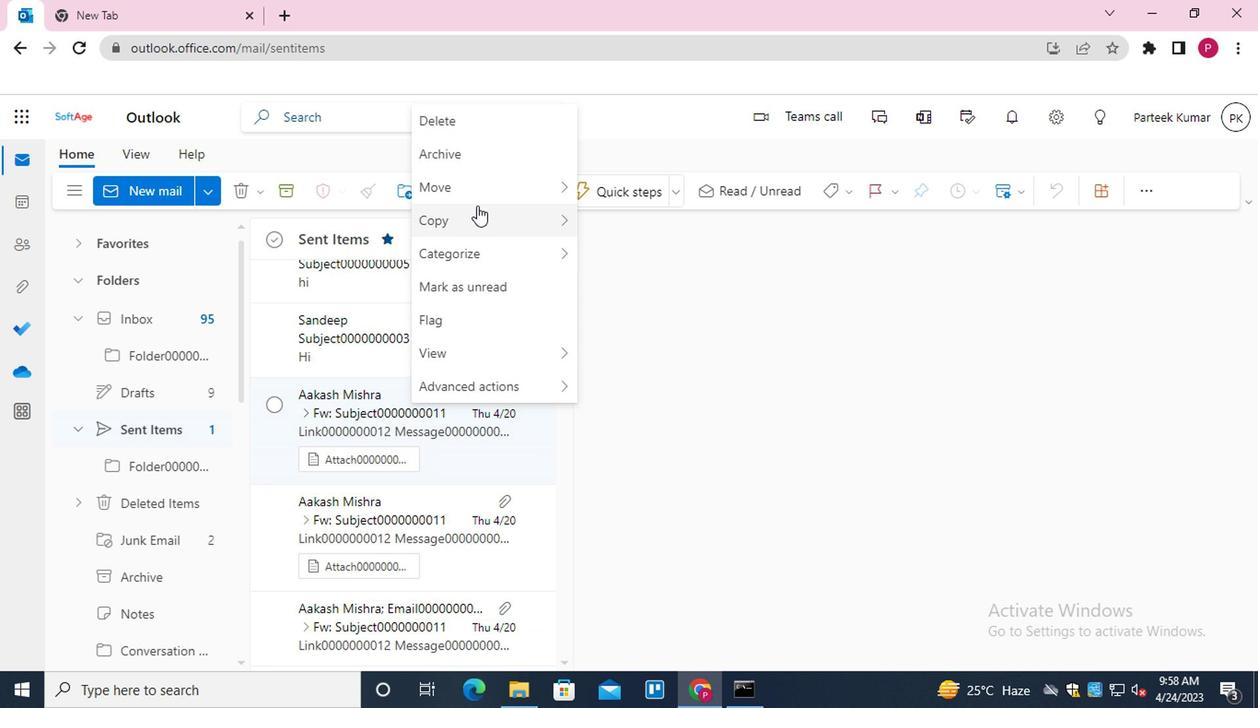 
Action: Mouse pressed left at (480, 188)
Screenshot: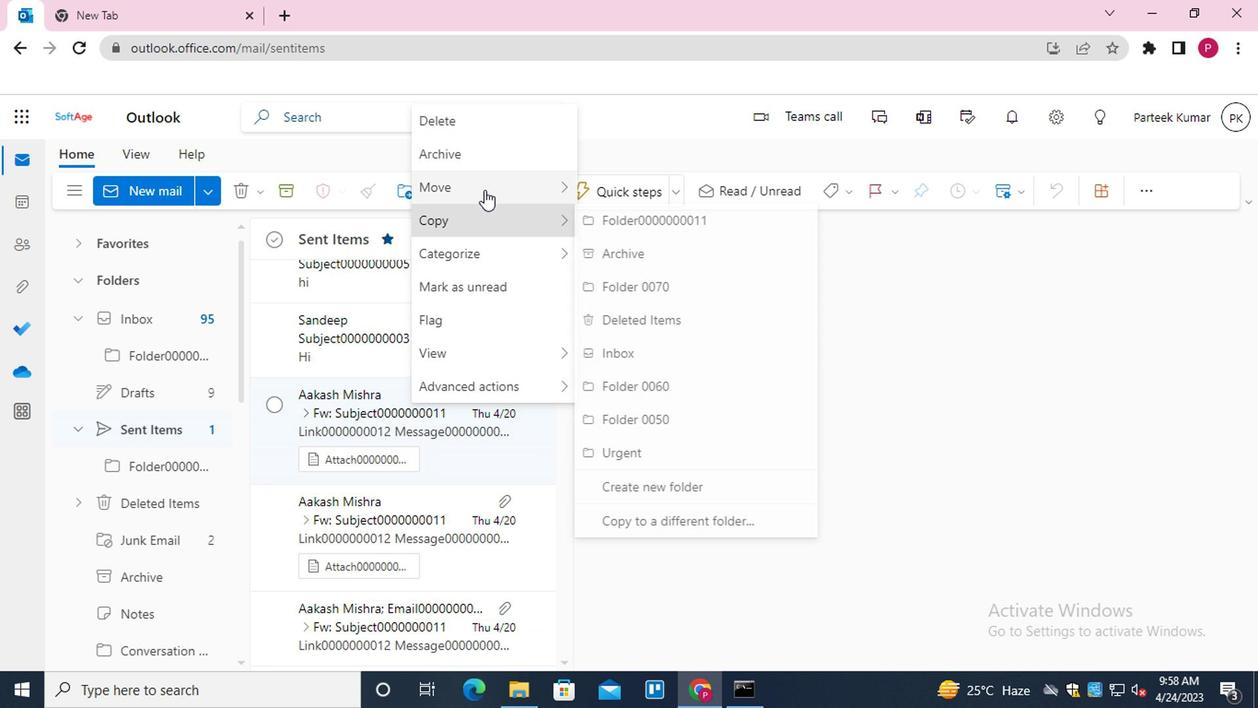 
Action: Mouse moved to (622, 186)
Screenshot: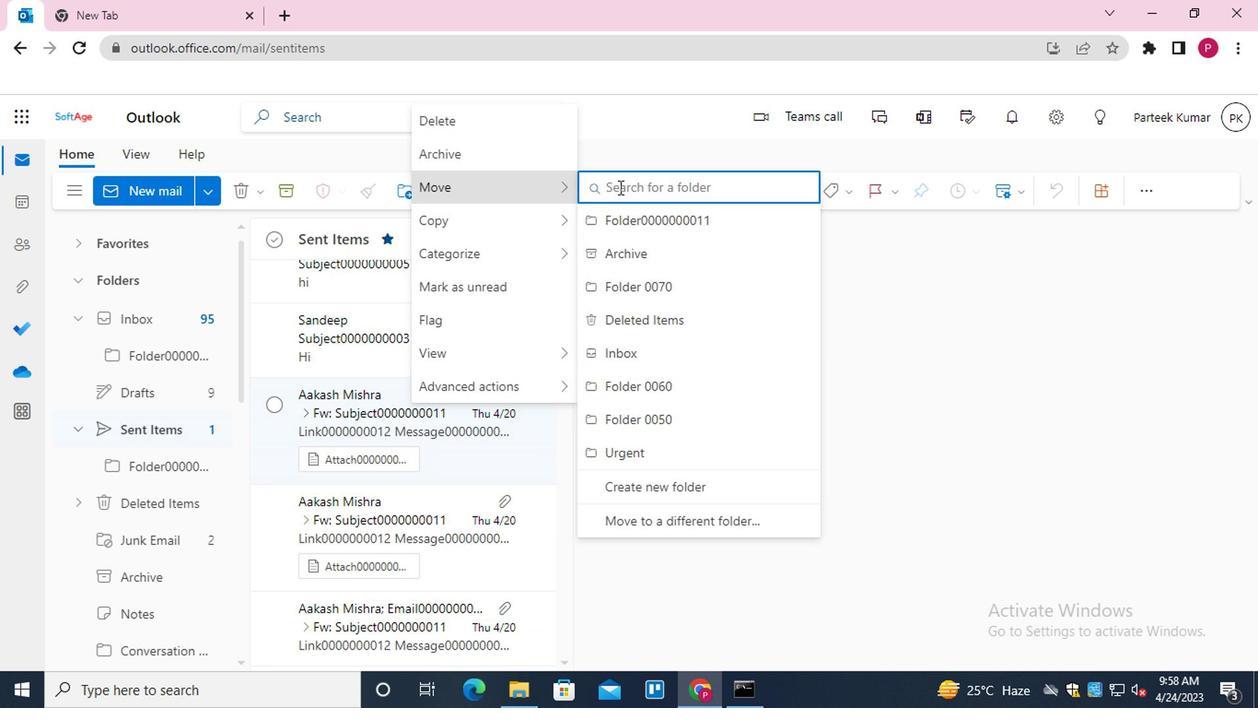 
Action: Key pressed <Key.shift>FOLDER
Screenshot: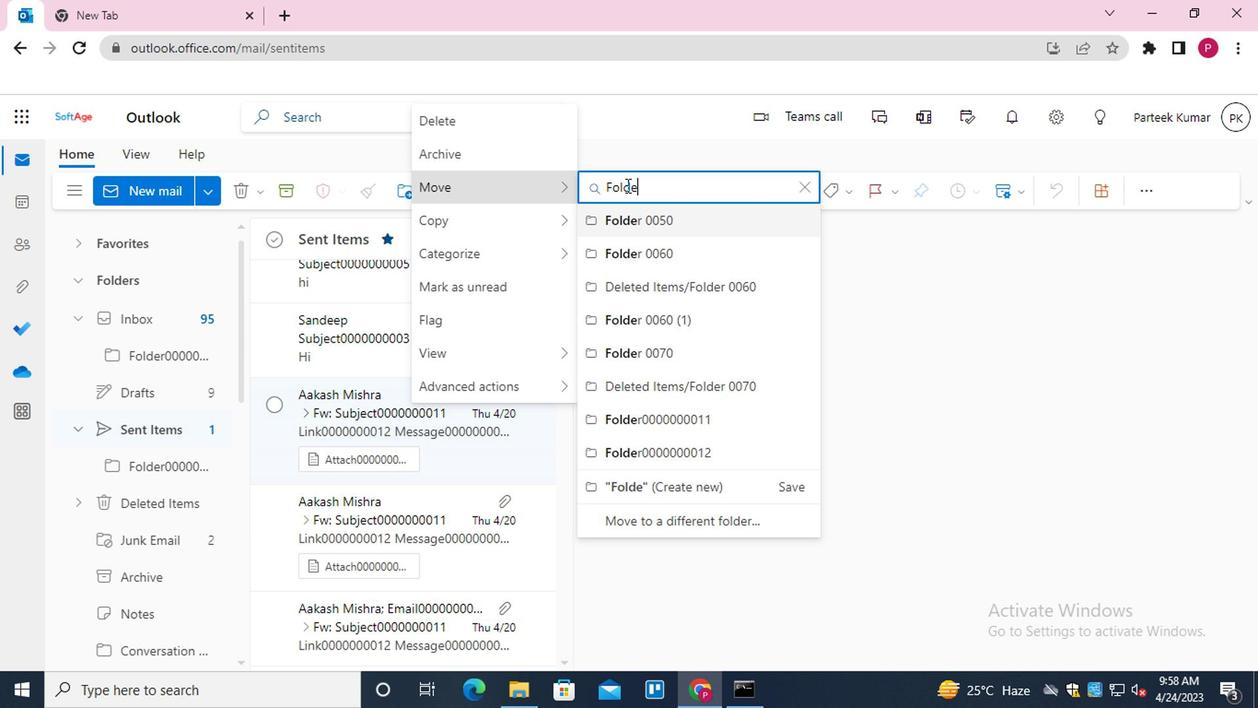 
Action: Mouse moved to (723, 458)
Screenshot: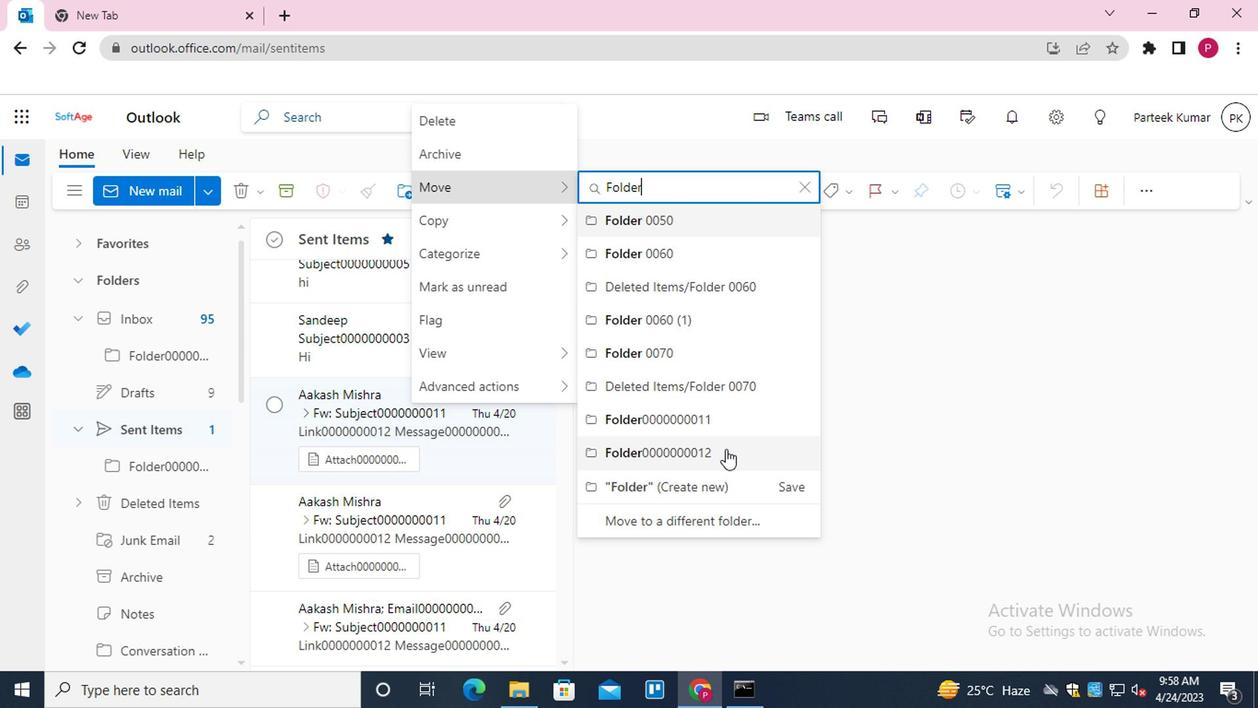 
Action: Mouse pressed left at (723, 458)
Screenshot: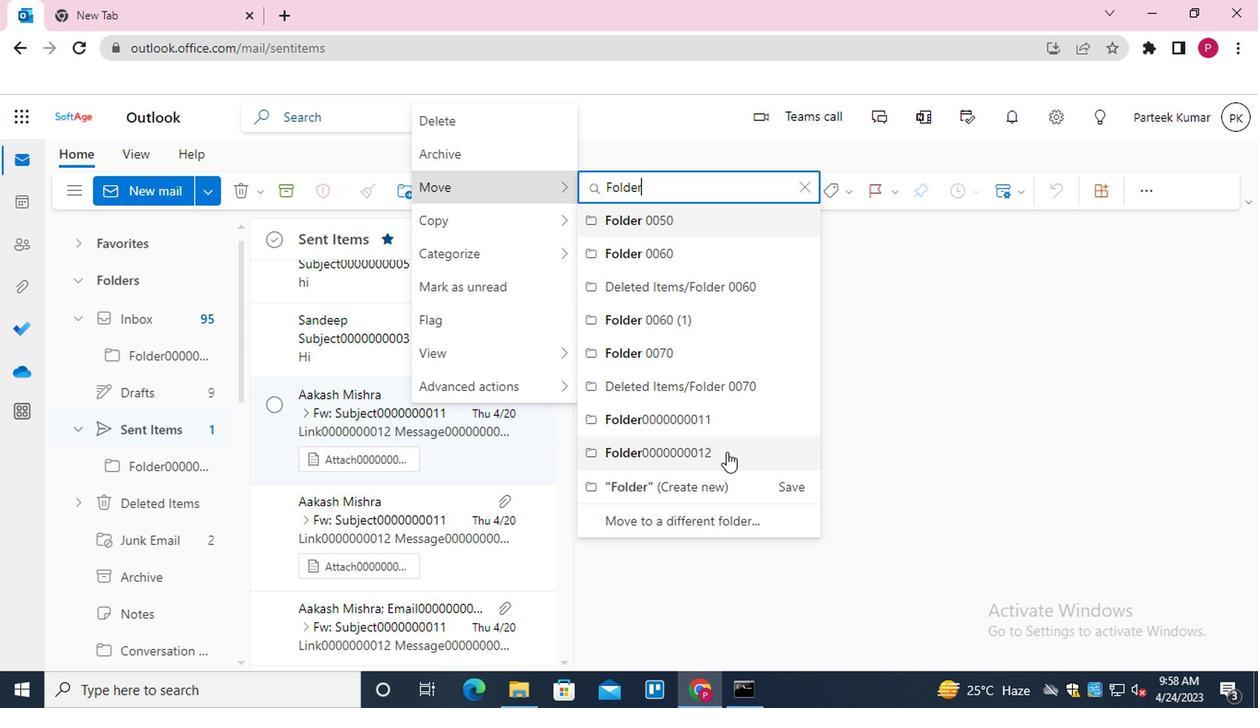 
Action: Mouse moved to (230, 440)
Screenshot: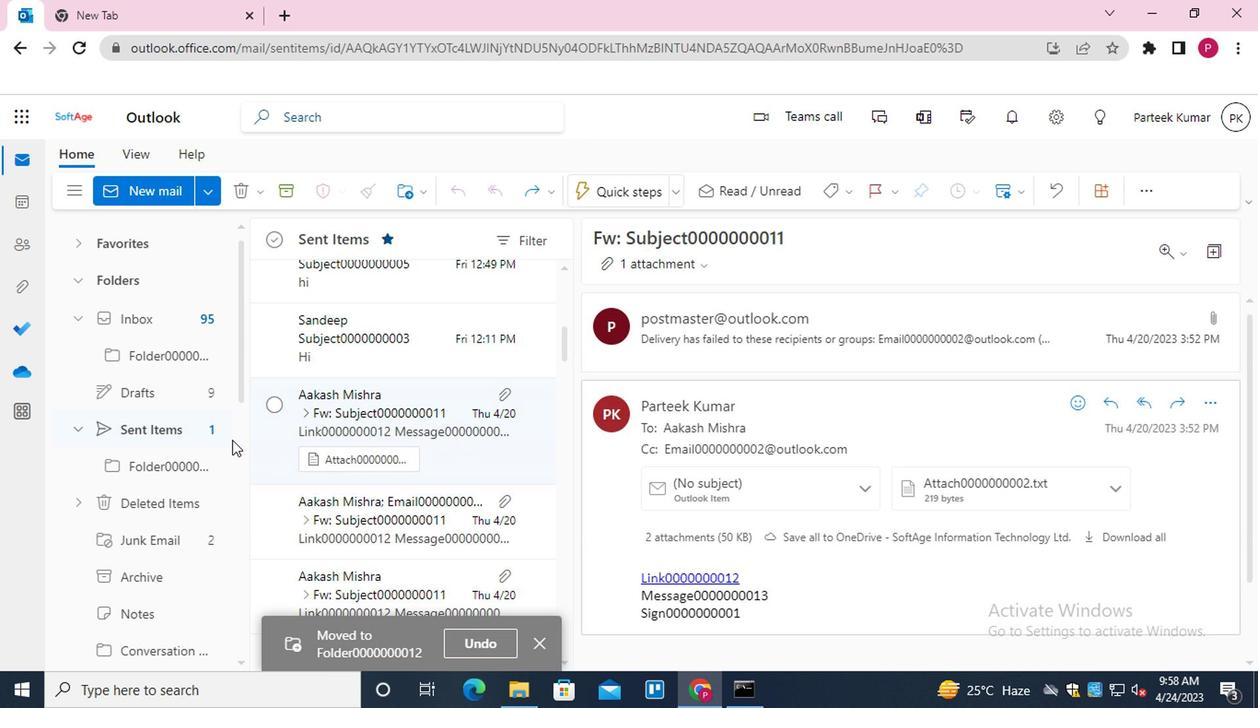 
